 Task: Find connections with filter location Sātkania with filter topic #DigitalMarketingwith filter profile language Spanish with filter current company Marks and Spencer Reliance India Private Limited with filter school Careers for banglore youth with filter industry Think Tanks with filter service category Lead Generation with filter keywords title Travel Agent
Action: Mouse moved to (488, 98)
Screenshot: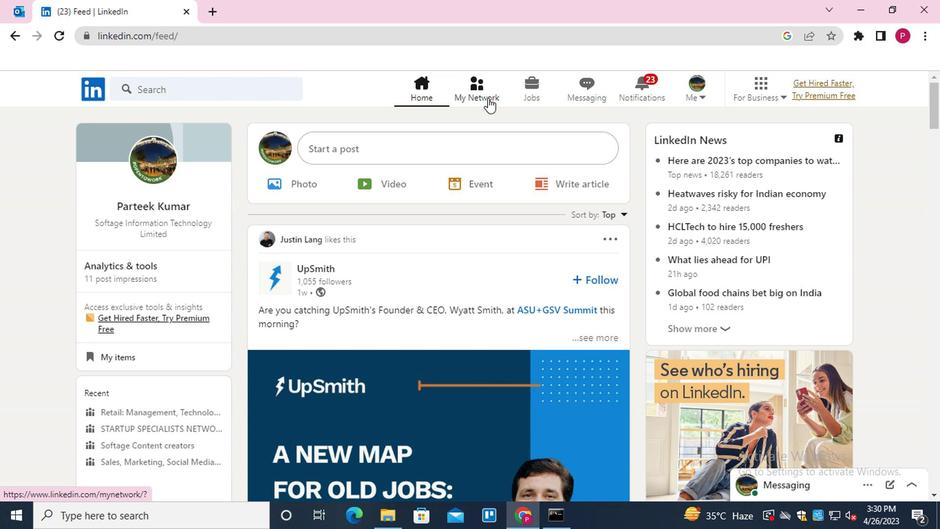 
Action: Mouse pressed left at (488, 98)
Screenshot: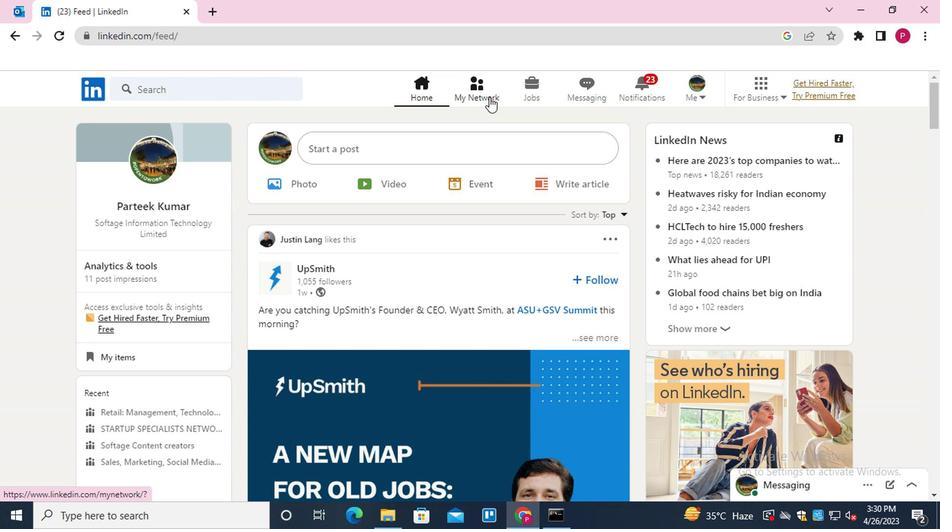 
Action: Mouse moved to (192, 163)
Screenshot: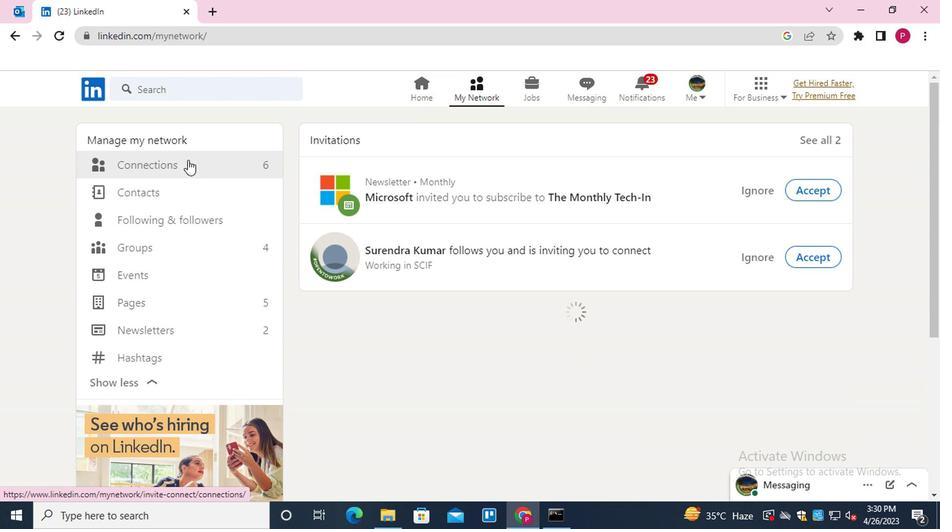 
Action: Mouse pressed left at (192, 163)
Screenshot: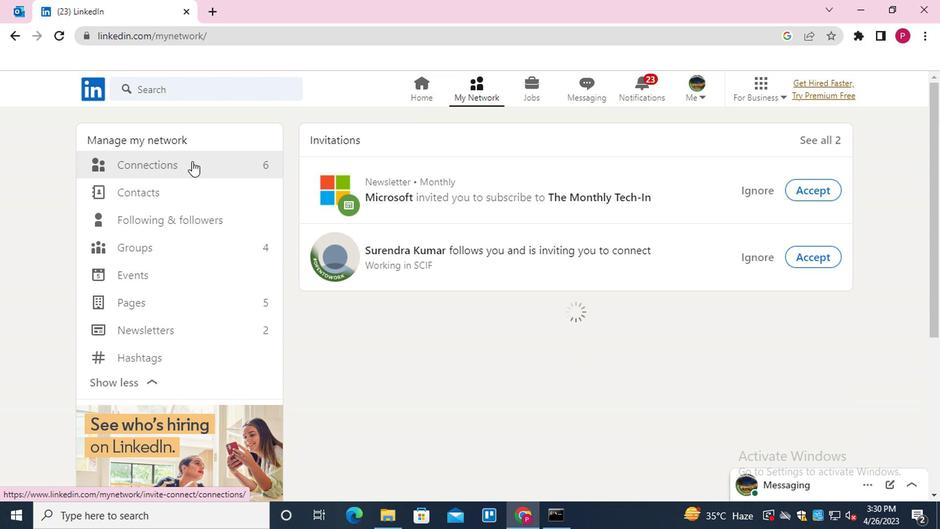 
Action: Mouse moved to (586, 170)
Screenshot: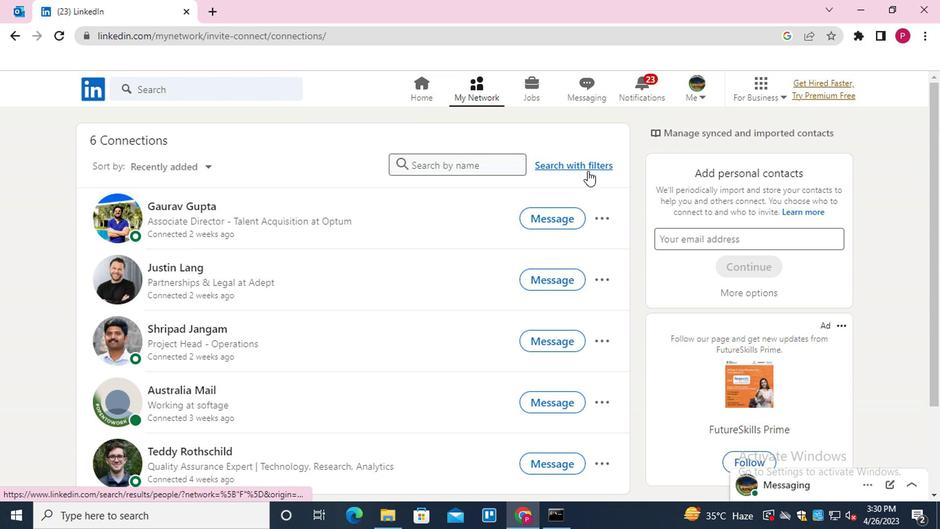 
Action: Mouse pressed left at (586, 170)
Screenshot: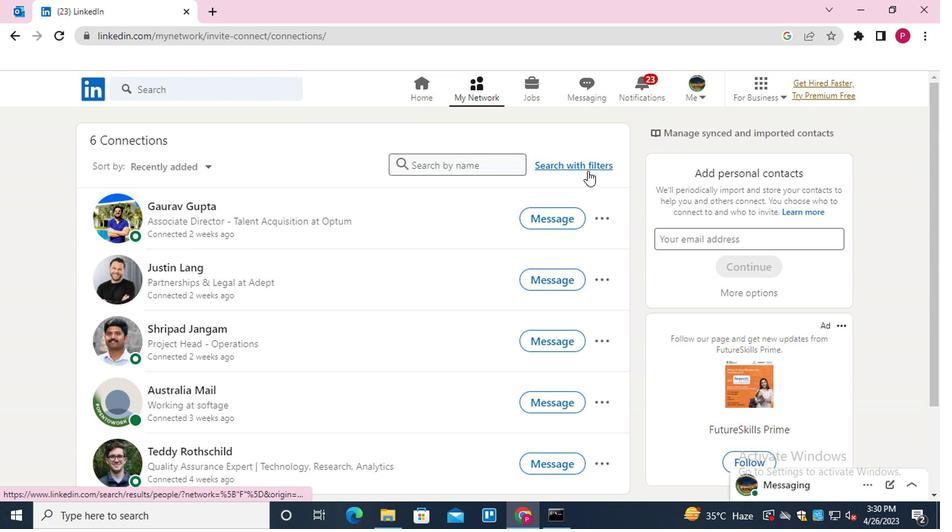 
Action: Mouse moved to (444, 131)
Screenshot: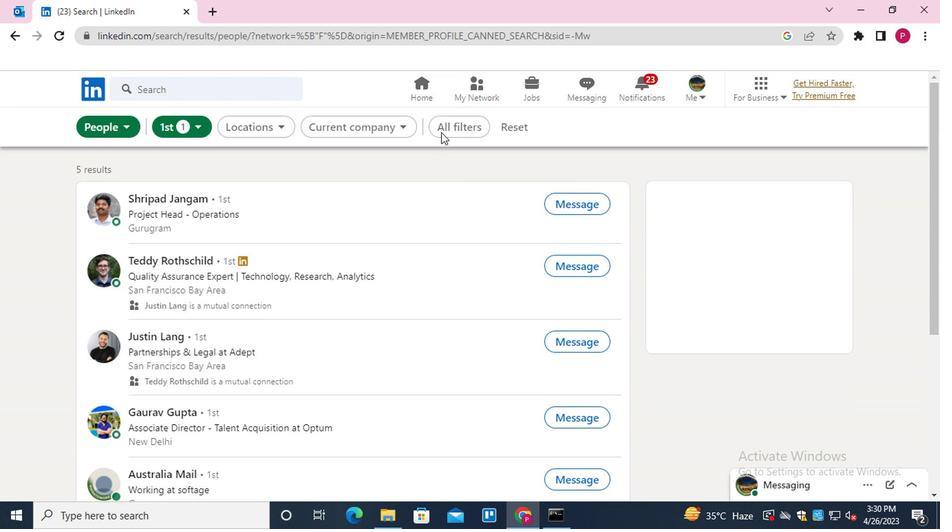 
Action: Mouse pressed left at (444, 131)
Screenshot: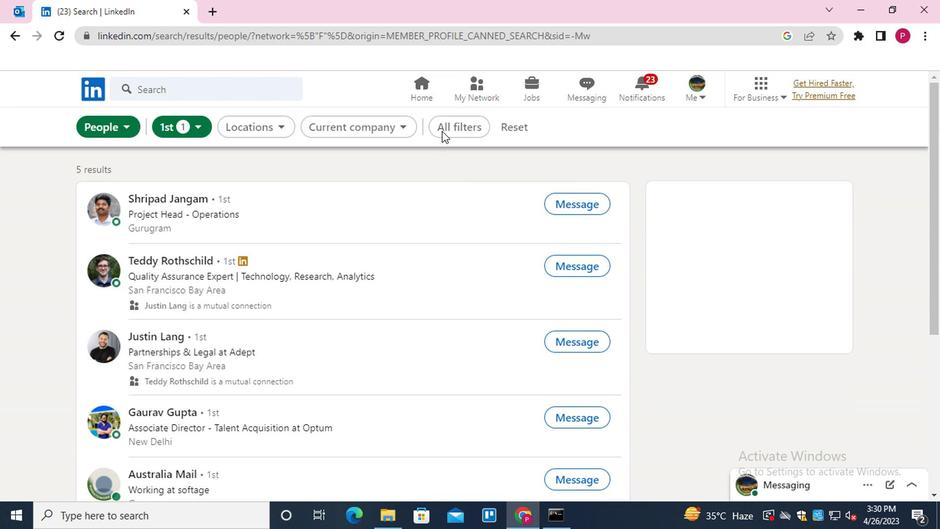 
Action: Mouse moved to (636, 225)
Screenshot: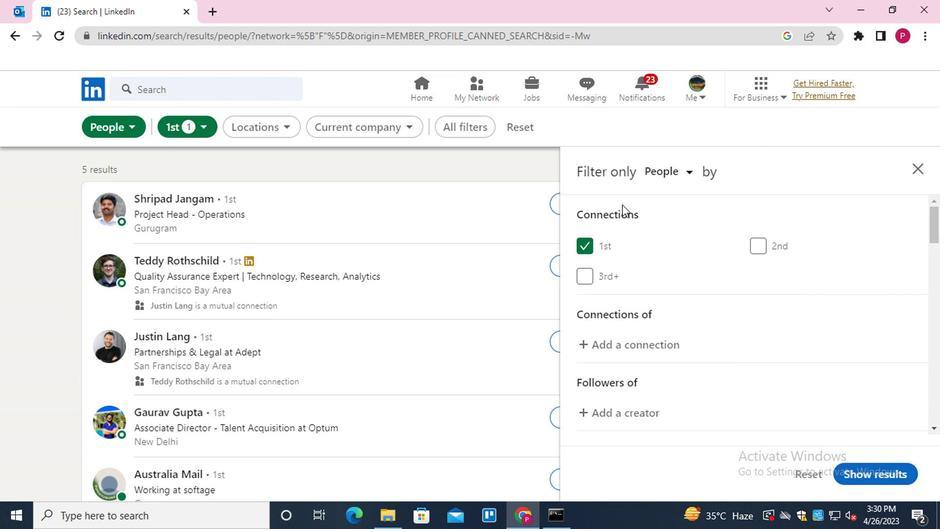 
Action: Mouse scrolled (636, 225) with delta (0, 0)
Screenshot: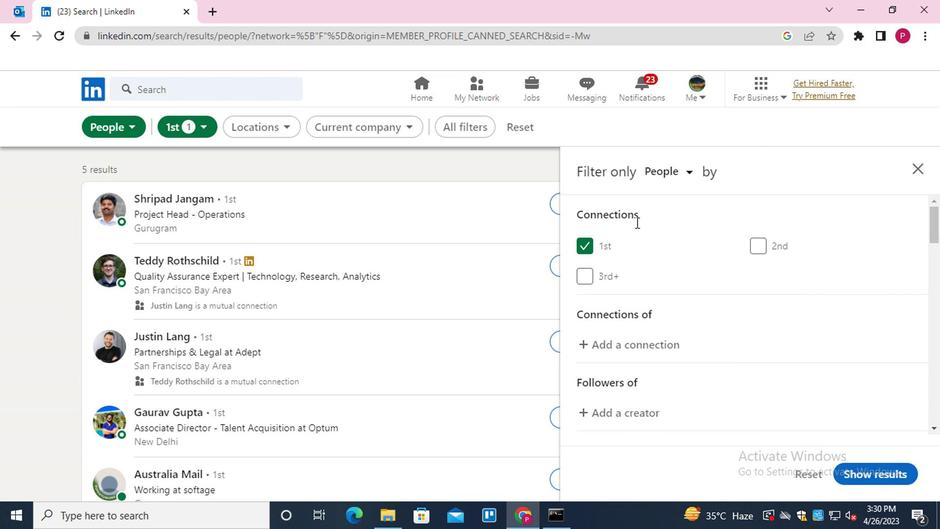 
Action: Mouse moved to (637, 227)
Screenshot: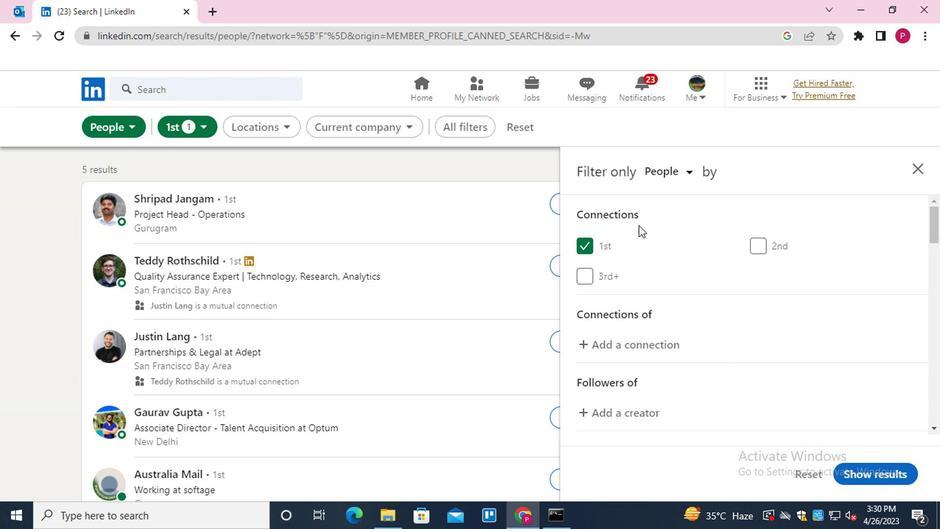 
Action: Mouse scrolled (637, 227) with delta (0, 0)
Screenshot: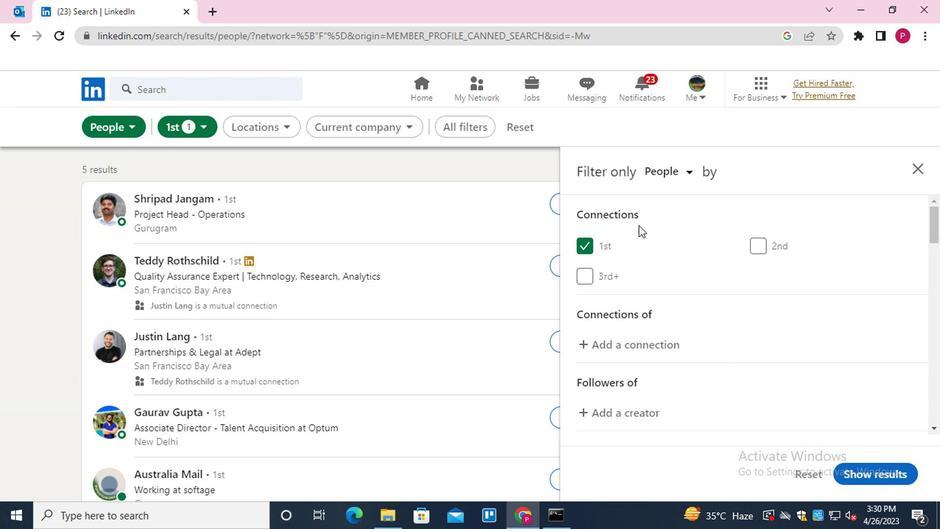 
Action: Mouse moved to (645, 233)
Screenshot: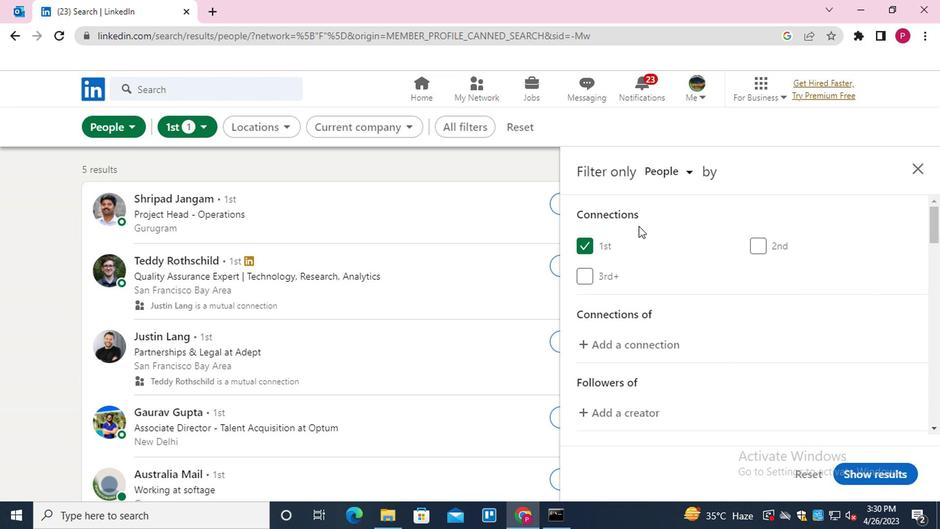 
Action: Mouse scrolled (645, 232) with delta (0, 0)
Screenshot: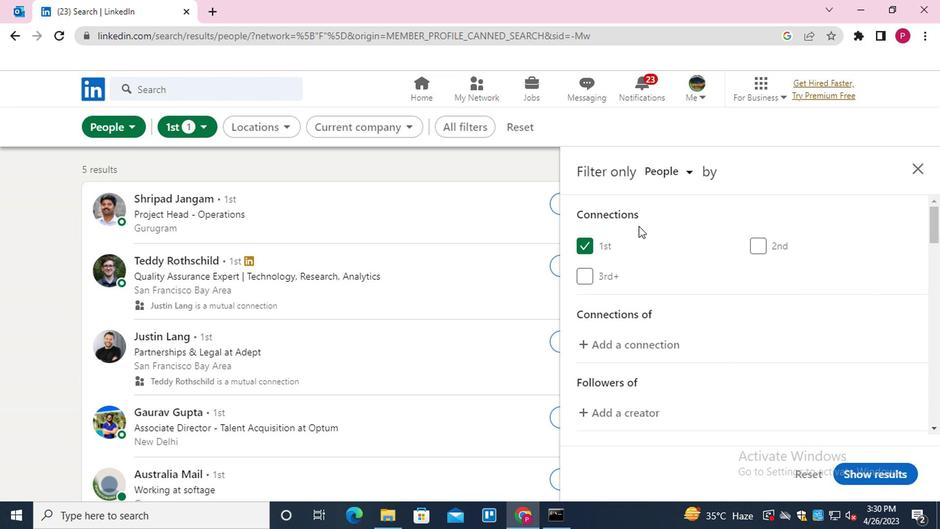 
Action: Mouse moved to (798, 330)
Screenshot: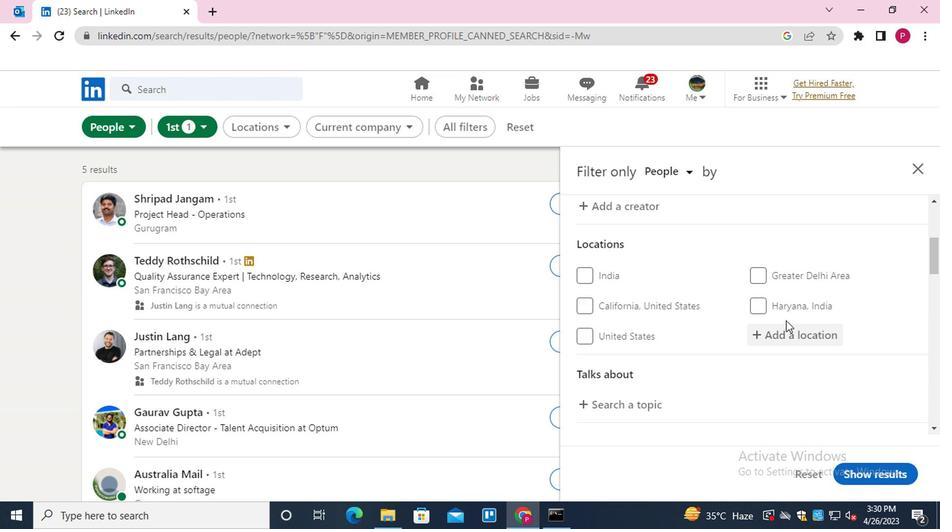 
Action: Mouse pressed left at (798, 330)
Screenshot: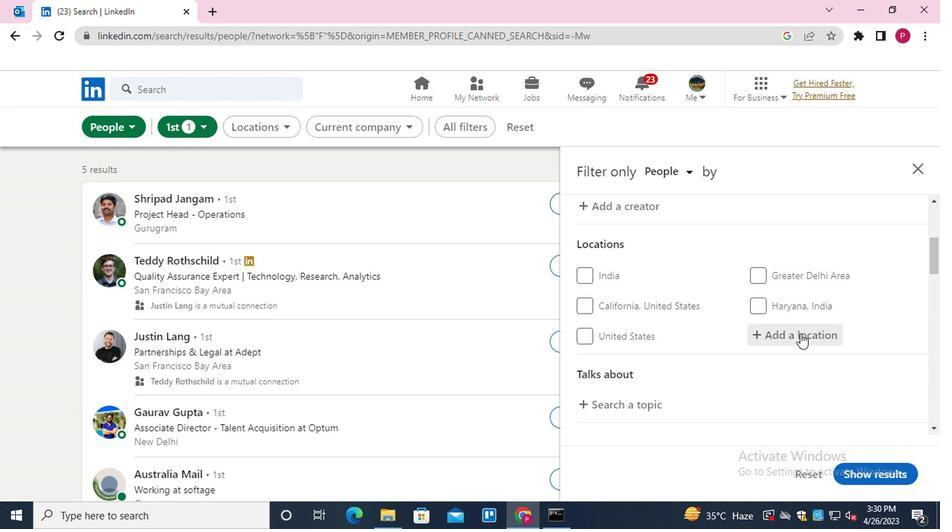 
Action: Mouse moved to (798, 332)
Screenshot: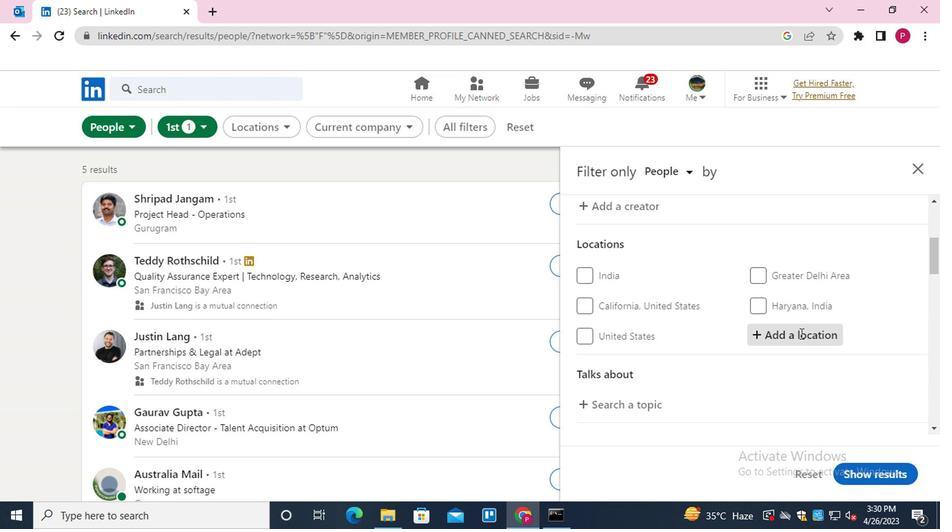 
Action: Key pressed <Key.shift>SATKANIA
Screenshot: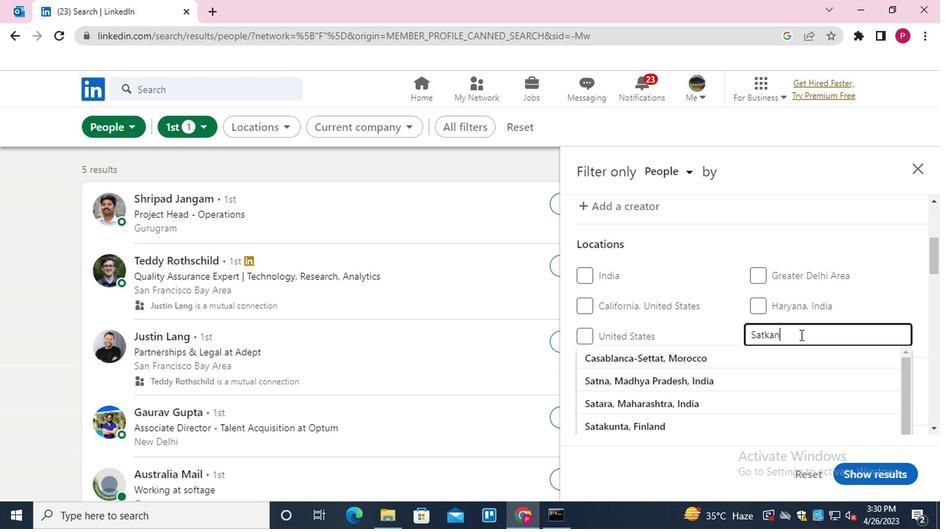 
Action: Mouse moved to (784, 334)
Screenshot: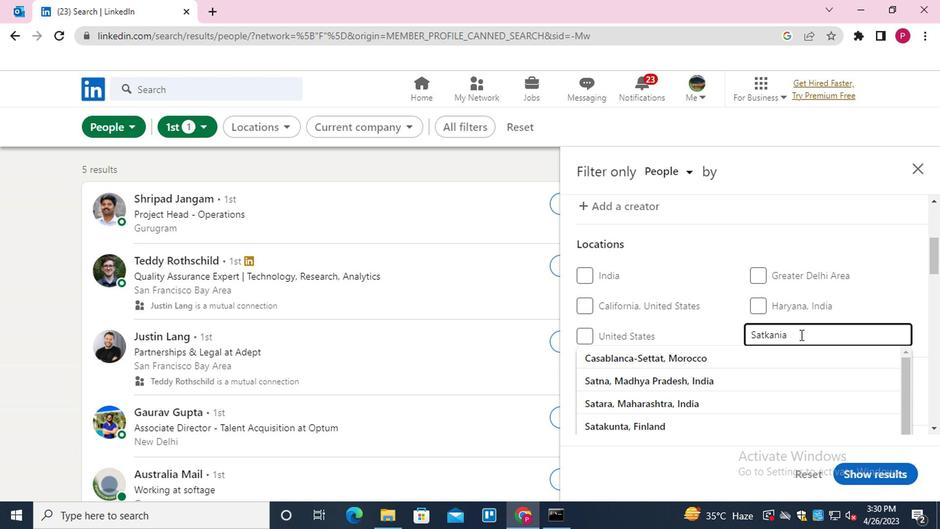 
Action: Key pressed <Key.down><Key.enter>
Screenshot: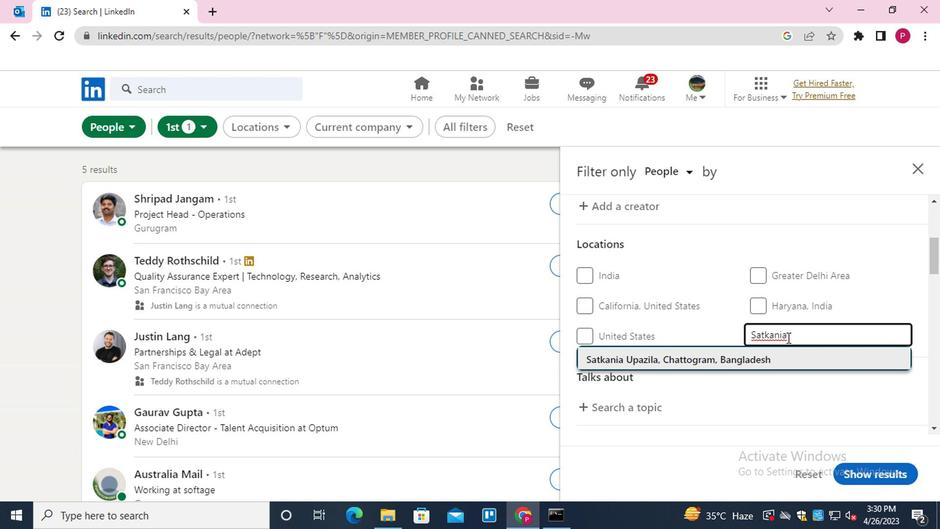 
Action: Mouse moved to (757, 323)
Screenshot: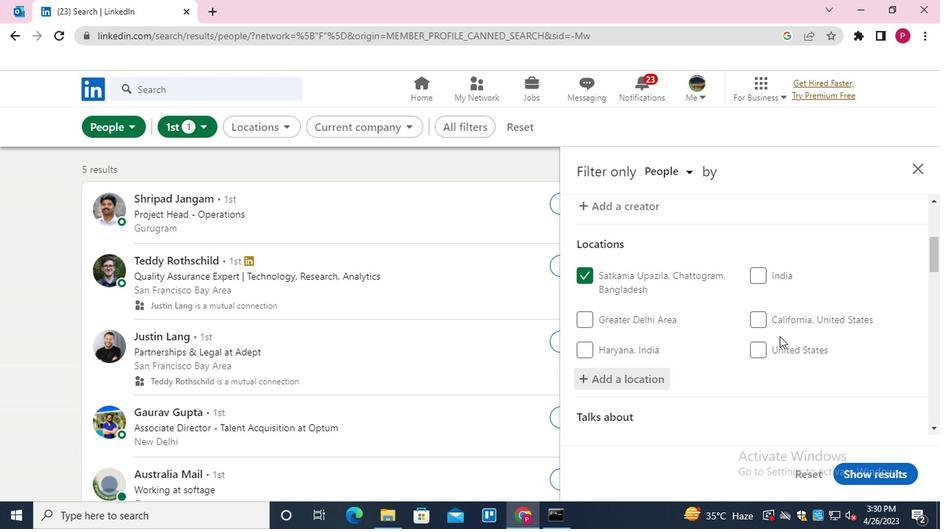 
Action: Mouse scrolled (757, 322) with delta (0, 0)
Screenshot: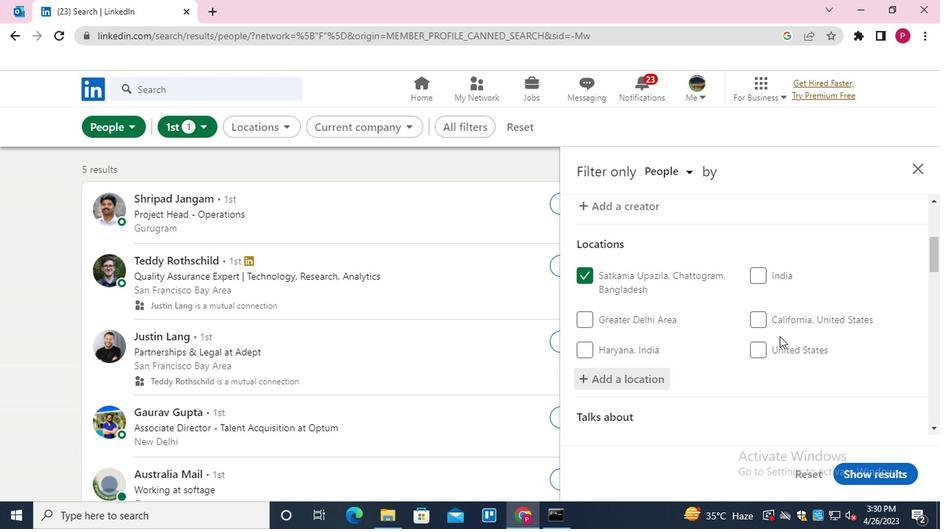 
Action: Mouse moved to (756, 323)
Screenshot: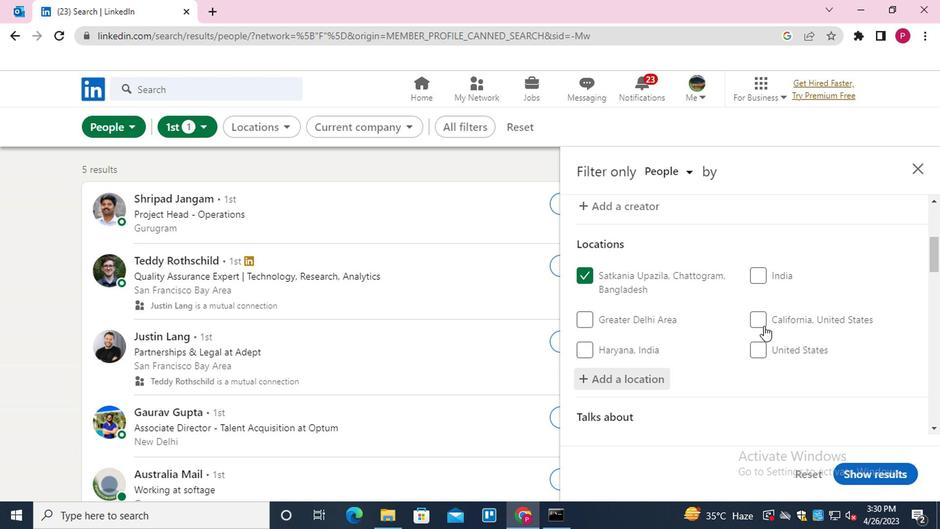 
Action: Mouse scrolled (756, 322) with delta (0, 0)
Screenshot: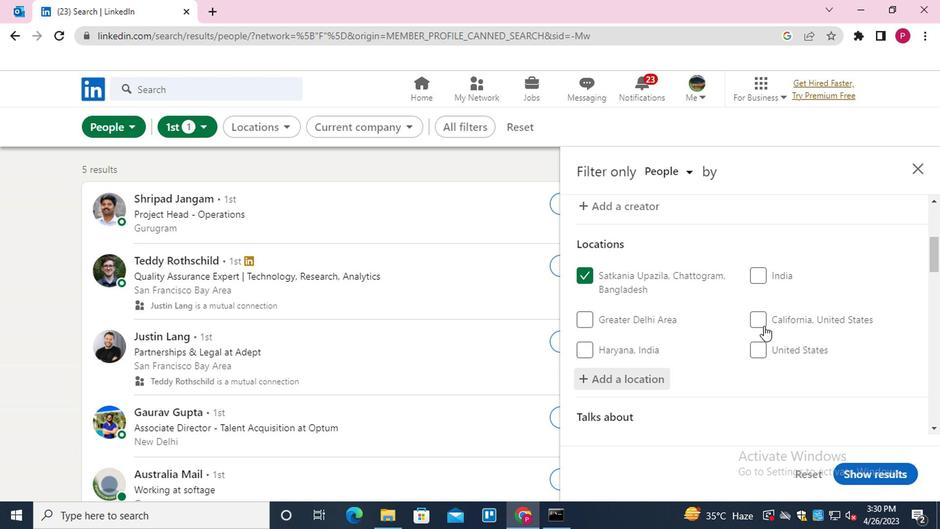 
Action: Mouse moved to (617, 304)
Screenshot: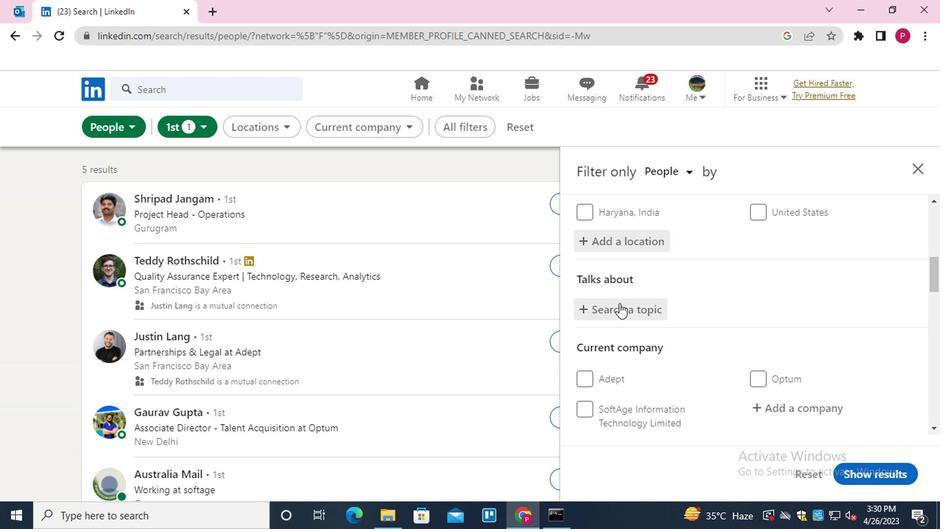 
Action: Mouse pressed left at (617, 304)
Screenshot: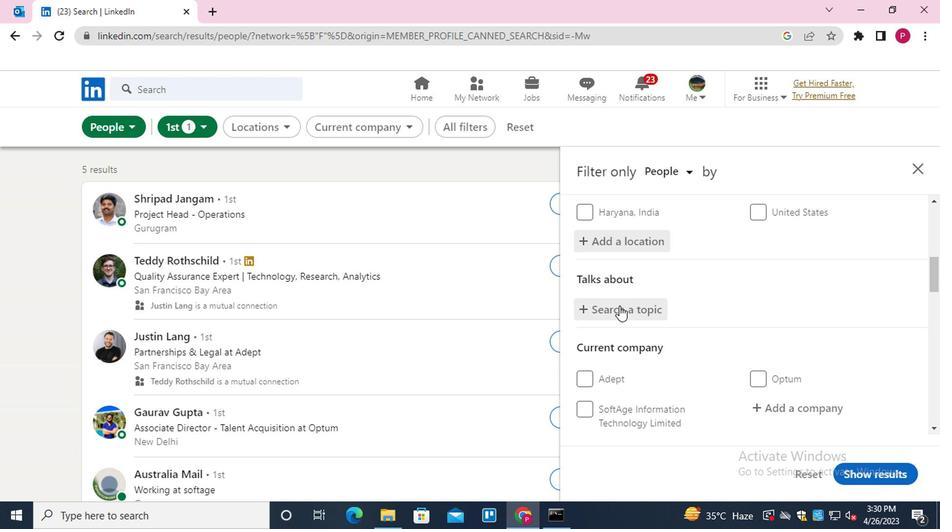 
Action: Mouse moved to (617, 304)
Screenshot: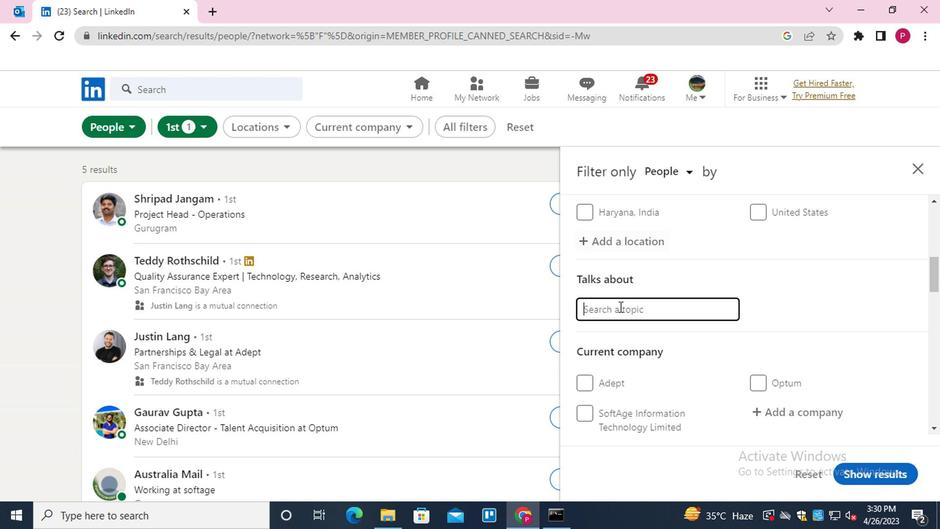 
Action: Key pressed <Key.shift>DIGITAL<Key.down><Key.down><Key.enter>
Screenshot: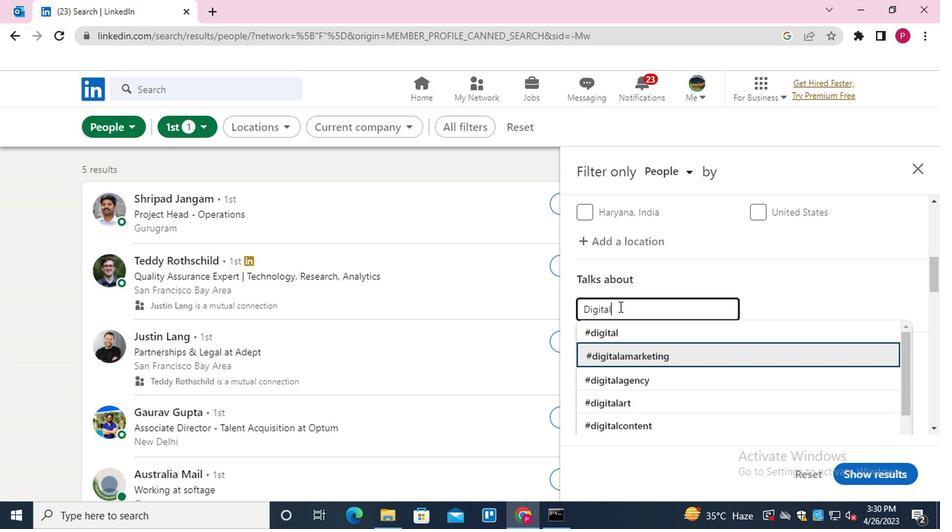 
Action: Mouse scrolled (617, 303) with delta (0, 0)
Screenshot: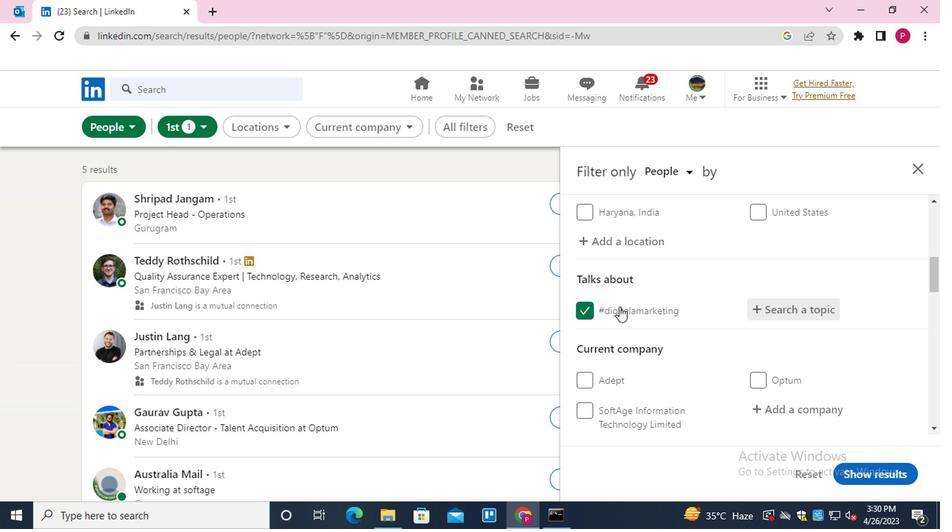 
Action: Mouse scrolled (617, 303) with delta (0, 0)
Screenshot: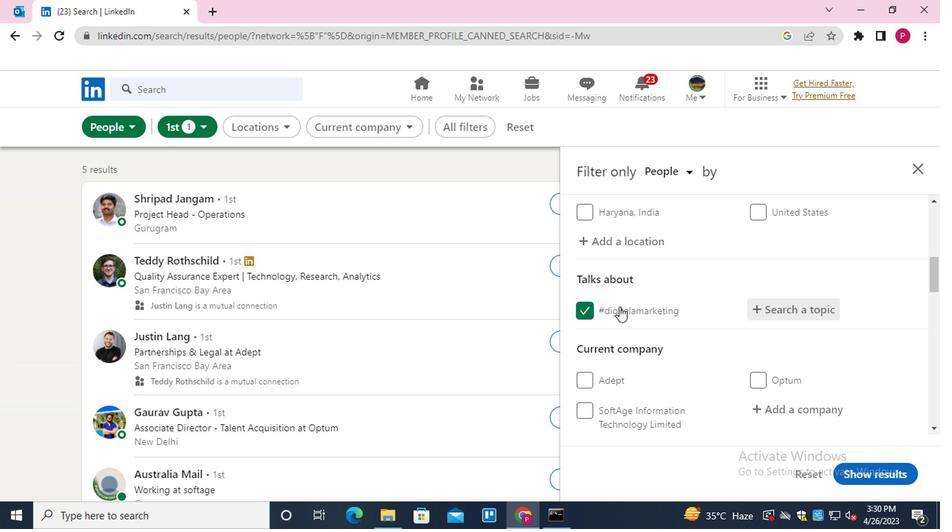 
Action: Mouse moved to (767, 266)
Screenshot: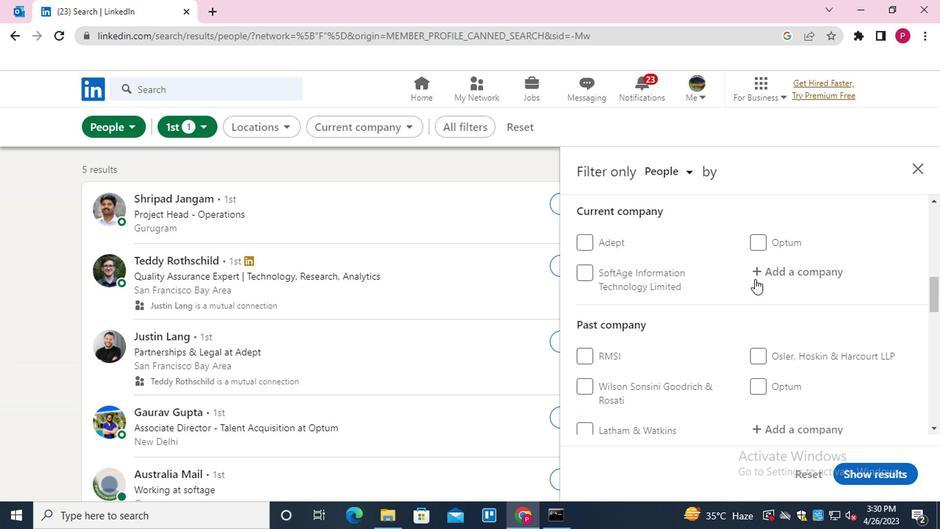 
Action: Mouse pressed left at (767, 266)
Screenshot: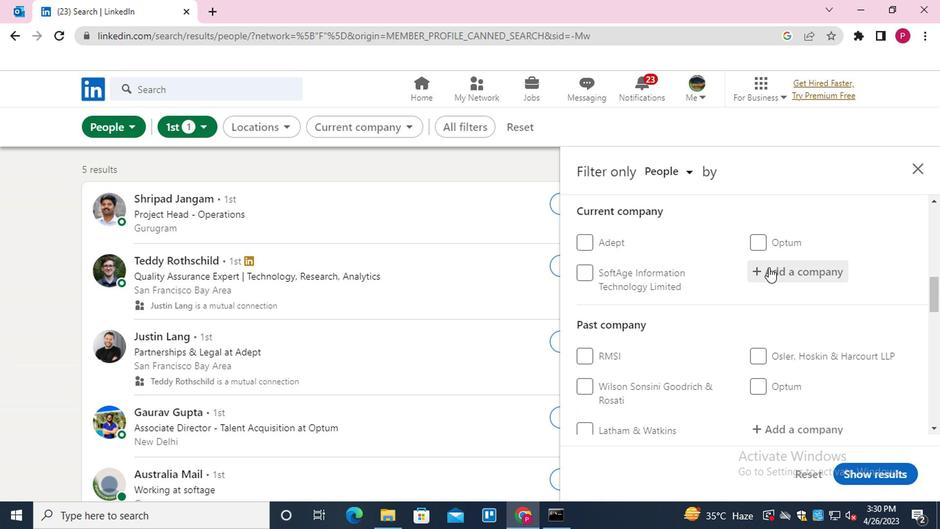 
Action: Key pressed <Key.shift>MARKS<Key.space>AND<Key.space><Key.down><Key.down><Key.up><Key.enter>
Screenshot: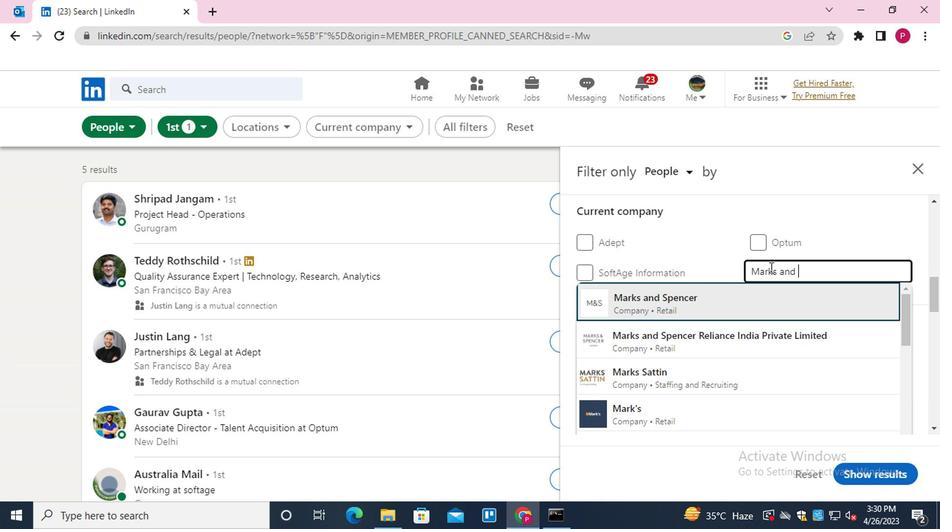 
Action: Mouse moved to (702, 254)
Screenshot: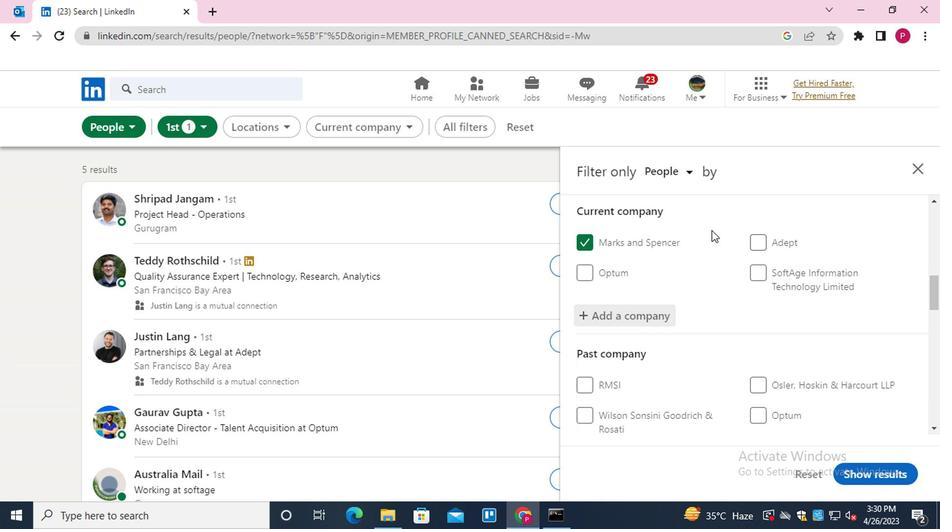 
Action: Mouse scrolled (702, 254) with delta (0, 0)
Screenshot: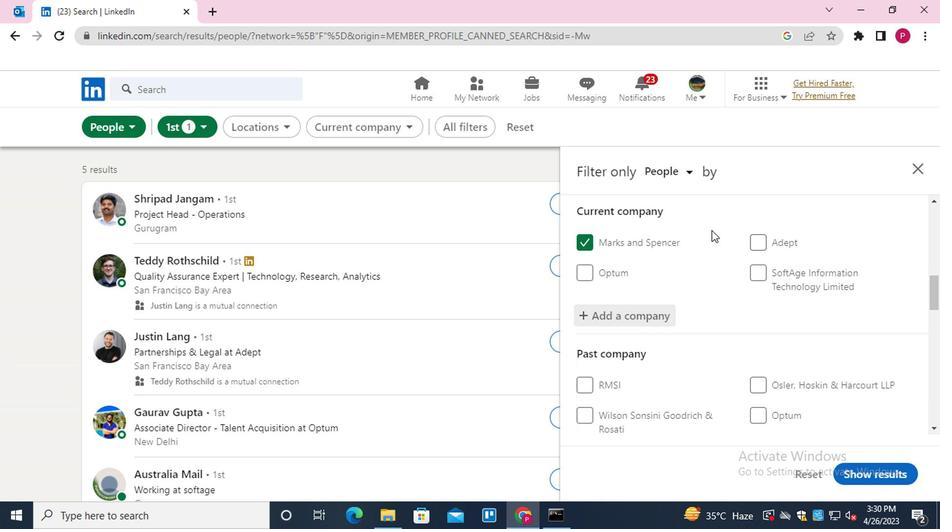 
Action: Mouse moved to (702, 257)
Screenshot: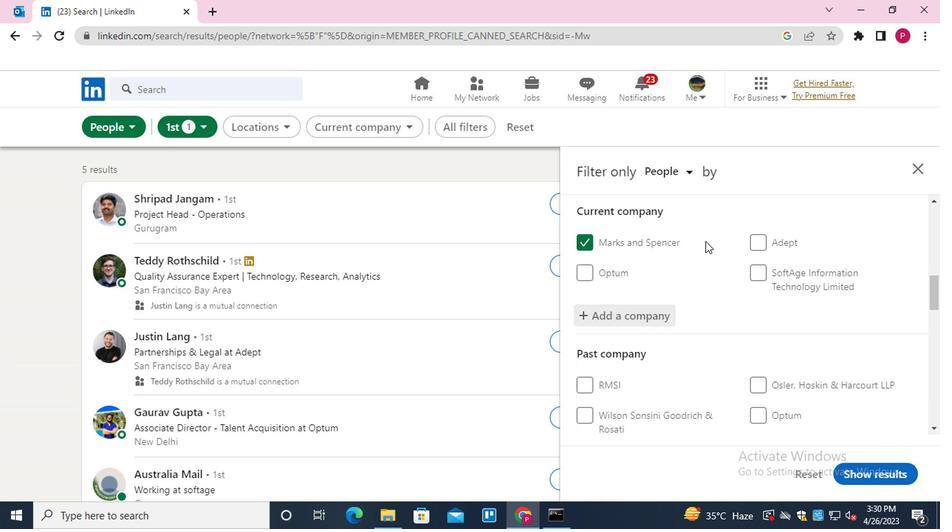 
Action: Mouse scrolled (702, 256) with delta (0, 0)
Screenshot: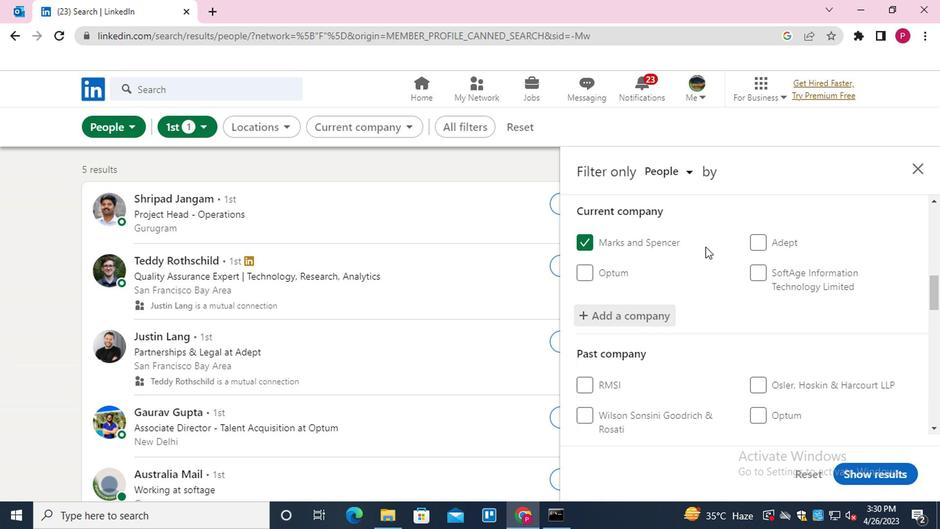 
Action: Mouse moved to (707, 274)
Screenshot: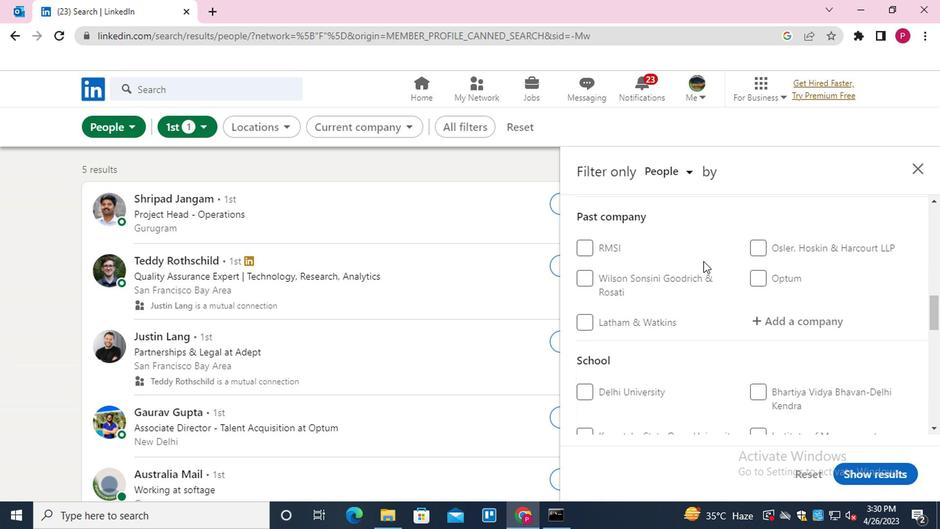 
Action: Mouse scrolled (707, 274) with delta (0, 0)
Screenshot: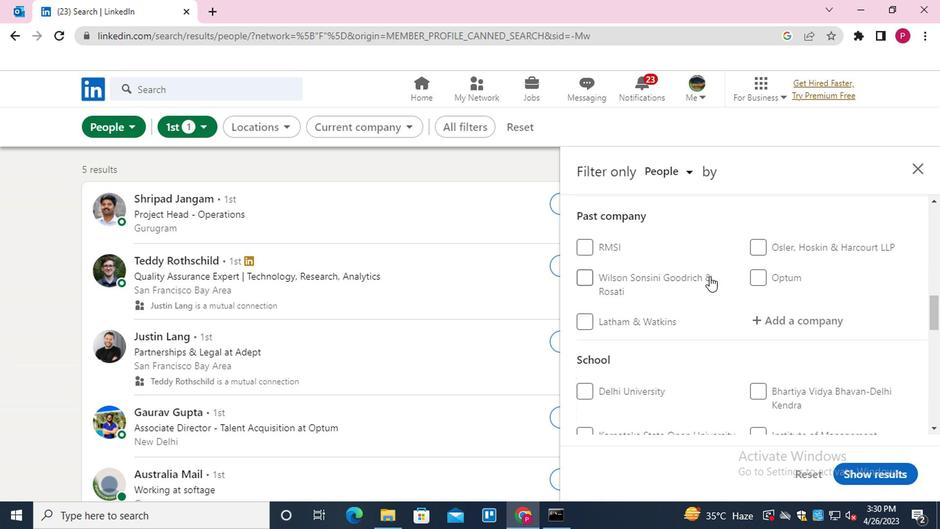 
Action: Mouse scrolled (707, 274) with delta (0, 0)
Screenshot: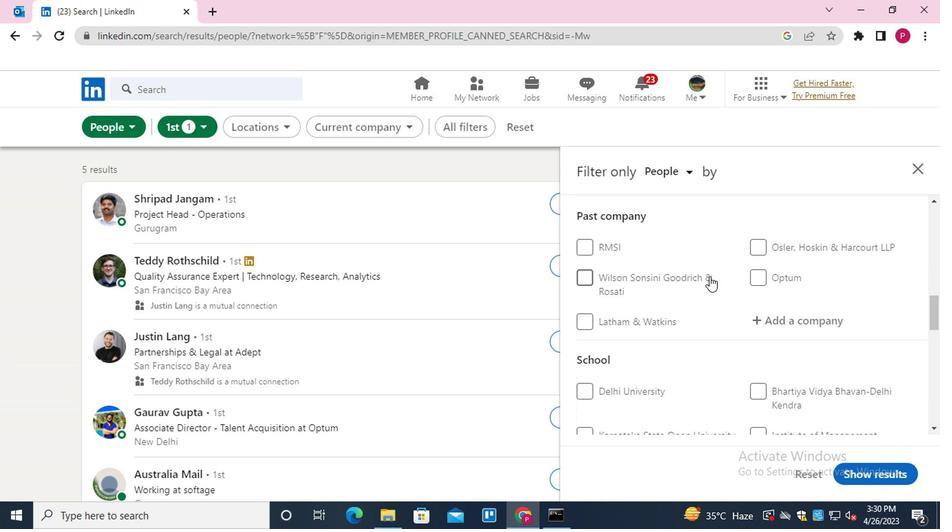 
Action: Mouse scrolled (707, 274) with delta (0, 0)
Screenshot: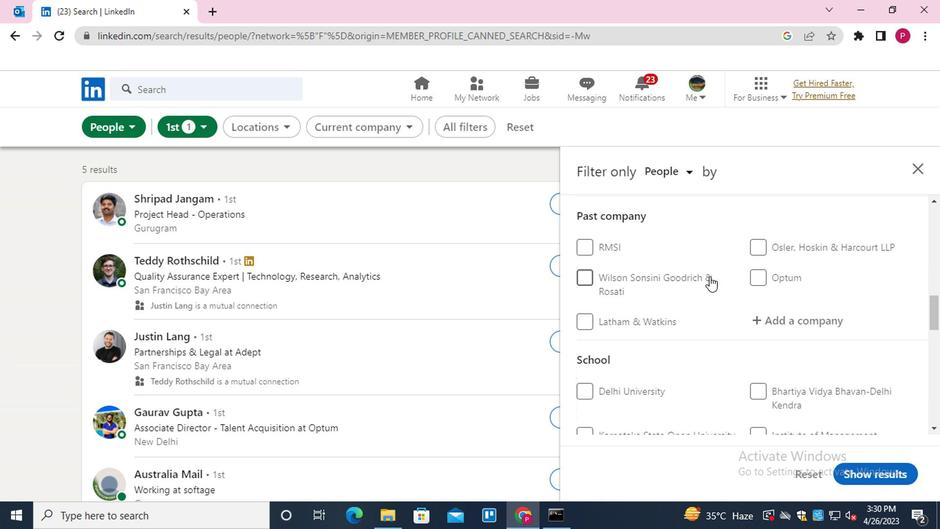 
Action: Mouse moved to (778, 266)
Screenshot: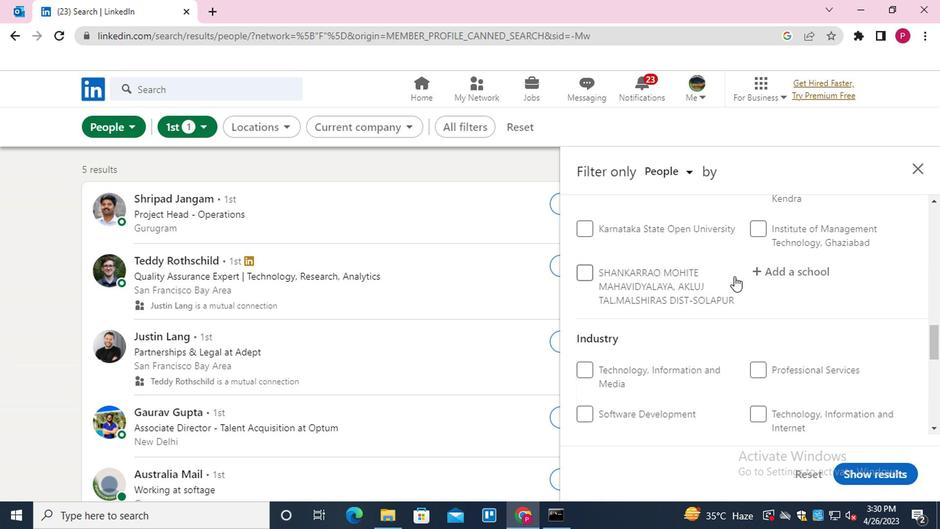 
Action: Mouse pressed left at (778, 266)
Screenshot: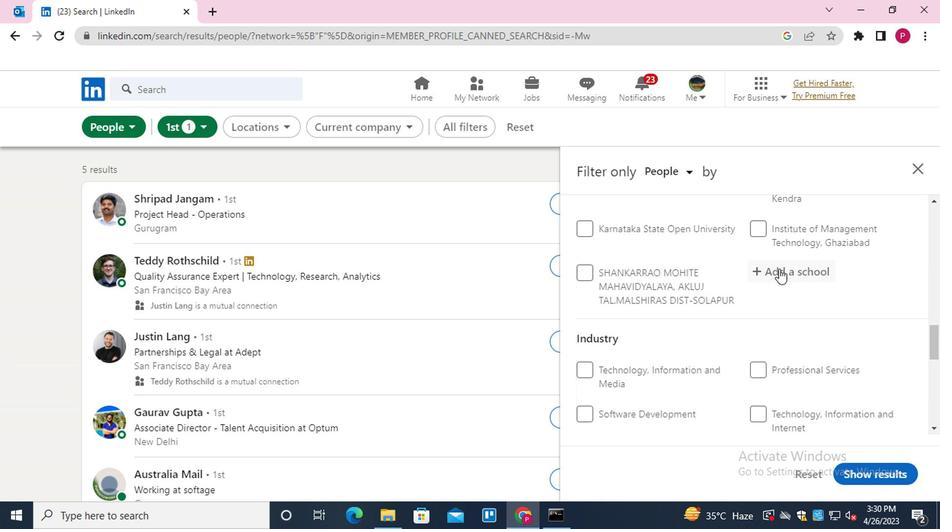 
Action: Key pressed <Key.shift><Key.shift><Key.shift>CAREERS<Key.space>FOR<Key.space><Key.shift>BANG<Key.down><Key.down><Key.enter>
Screenshot: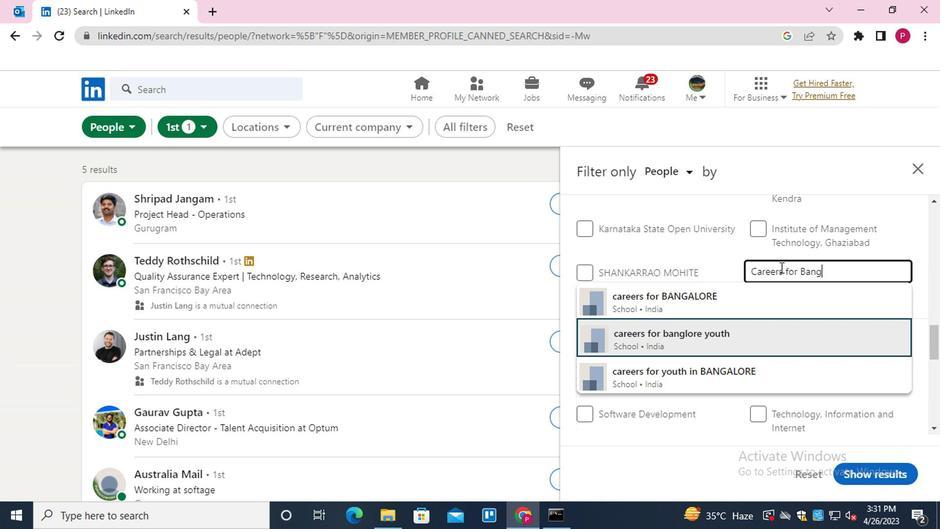 
Action: Mouse moved to (784, 277)
Screenshot: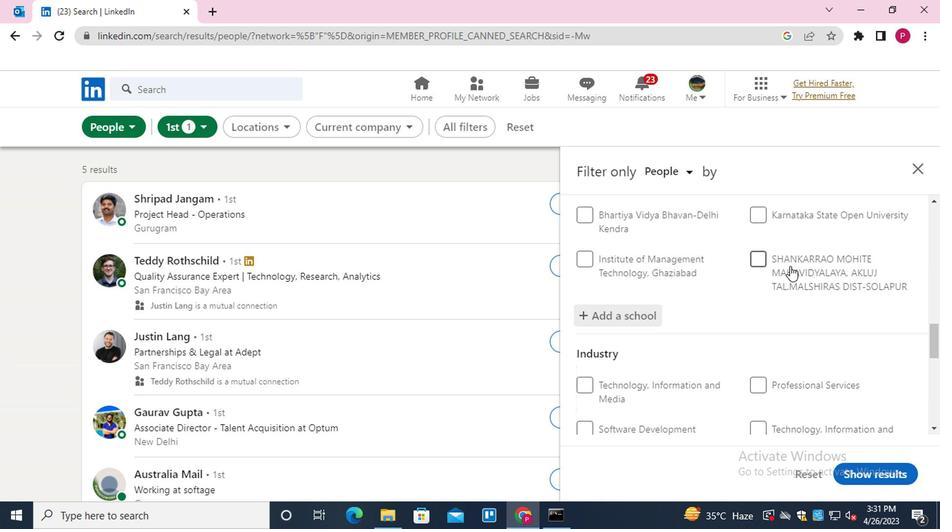 
Action: Mouse scrolled (784, 276) with delta (0, 0)
Screenshot: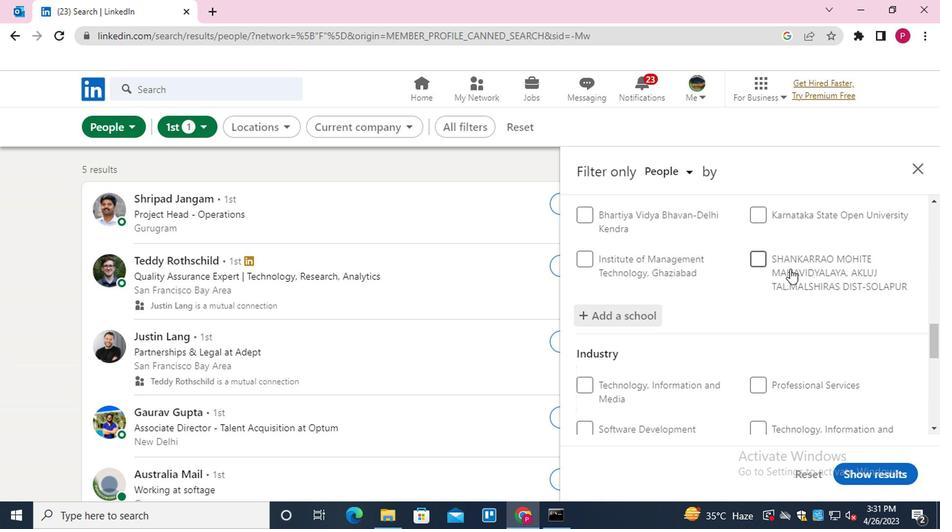 
Action: Mouse moved to (782, 279)
Screenshot: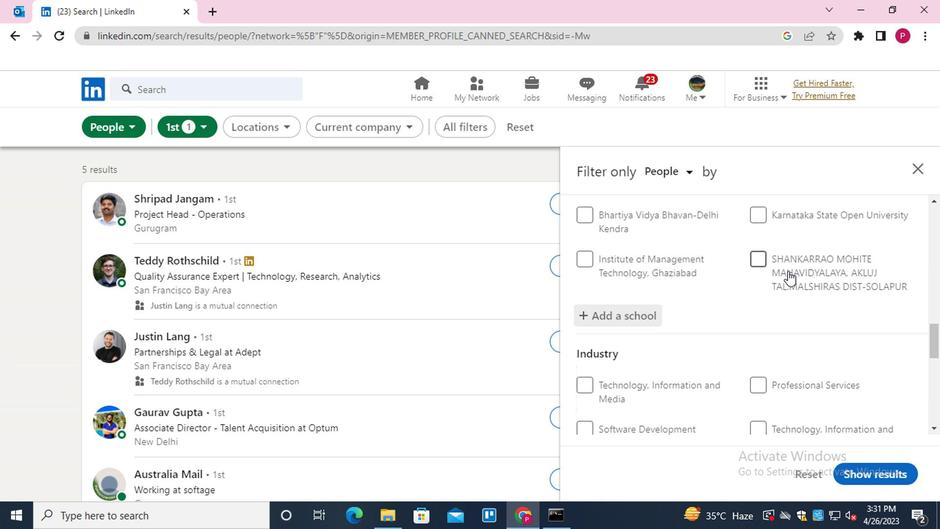 
Action: Mouse scrolled (782, 279) with delta (0, 0)
Screenshot: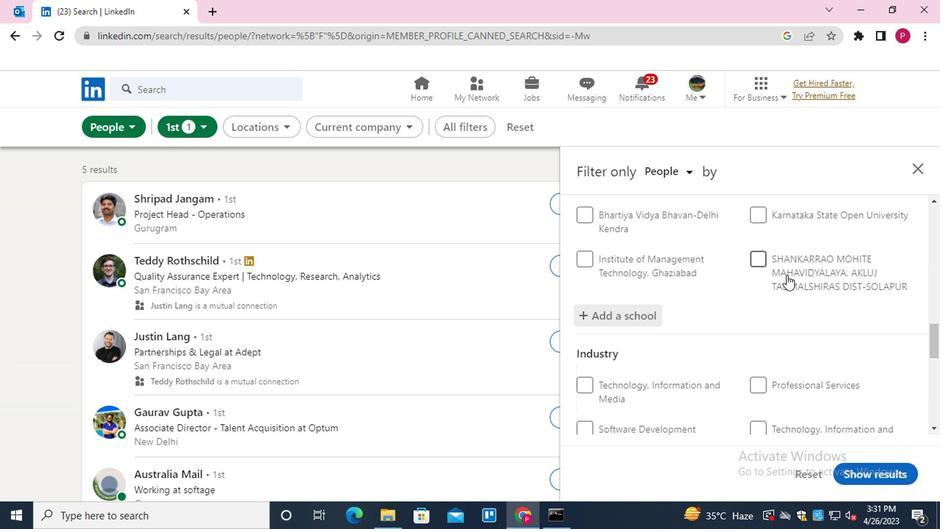 
Action: Mouse moved to (782, 281)
Screenshot: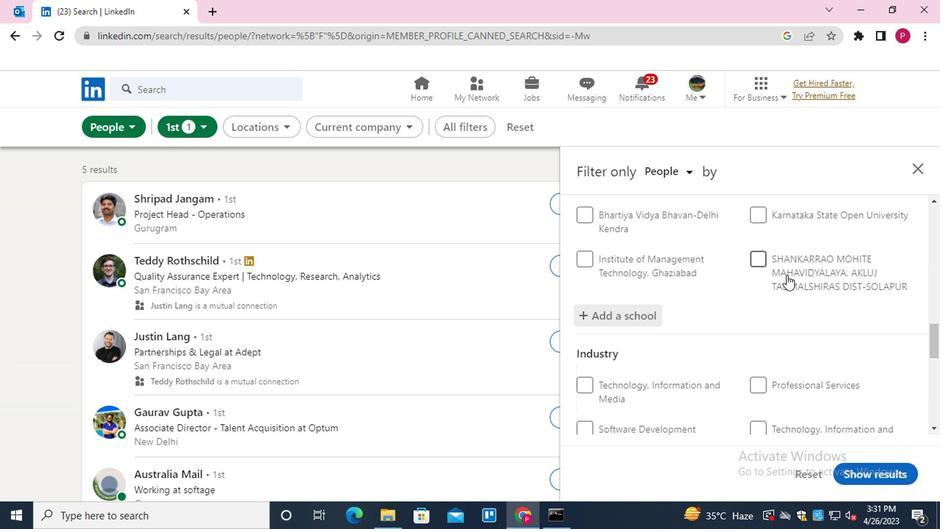 
Action: Mouse scrolled (782, 280) with delta (0, 0)
Screenshot: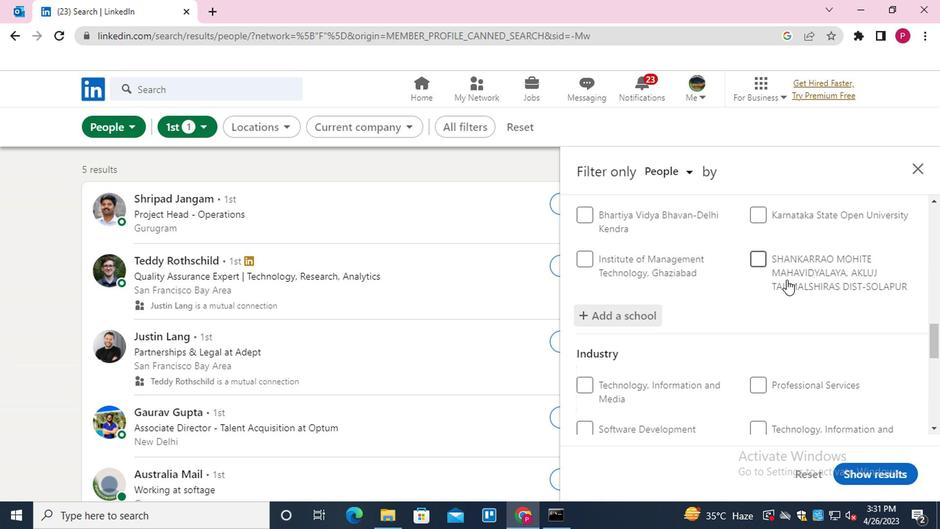 
Action: Mouse moved to (811, 268)
Screenshot: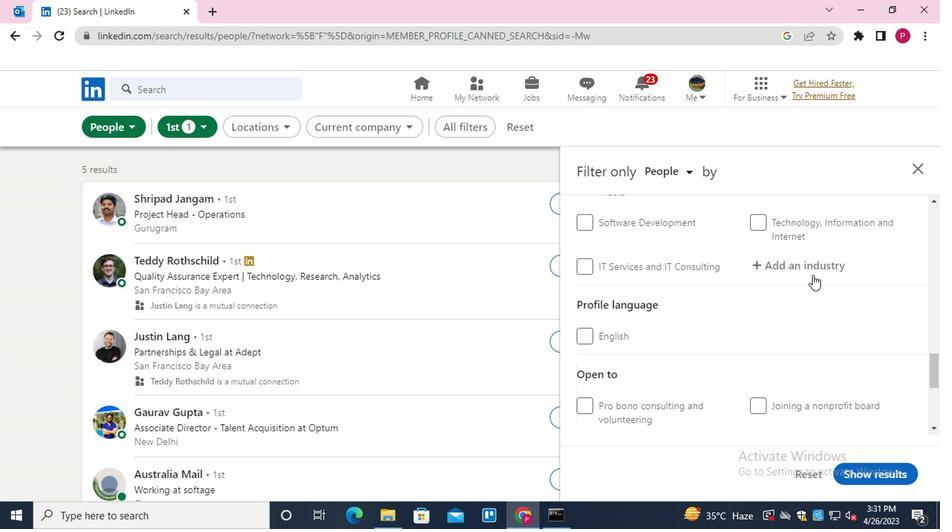 
Action: Mouse pressed left at (811, 268)
Screenshot: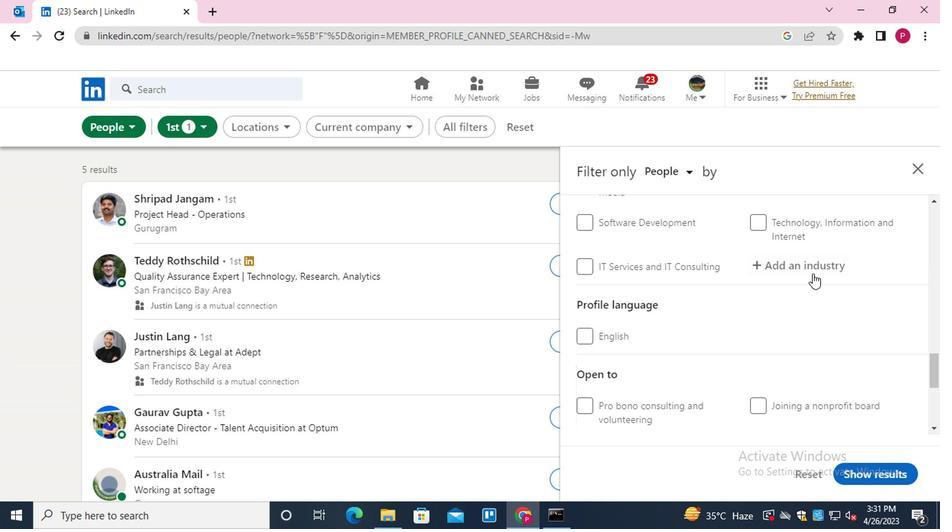 
Action: Key pressed <Key.shift>THINK<Key.down><Key.enter>
Screenshot: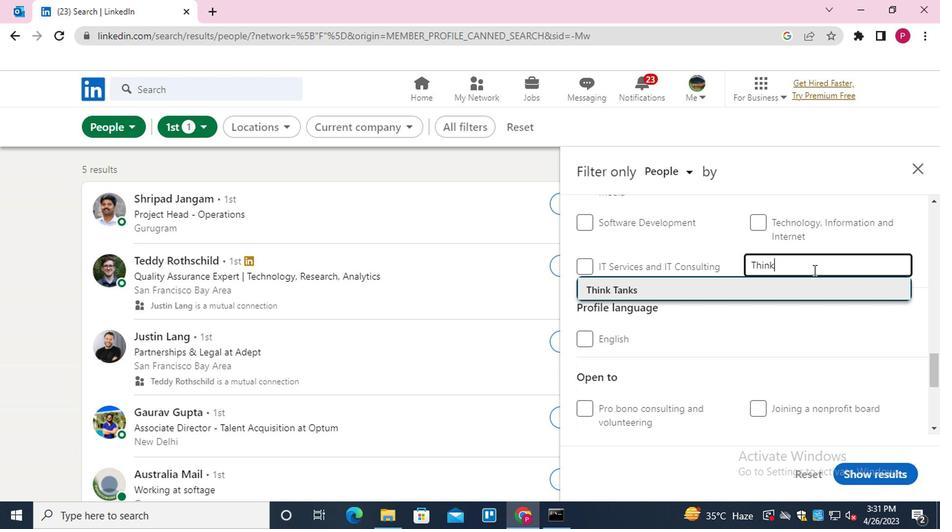 
Action: Mouse moved to (757, 275)
Screenshot: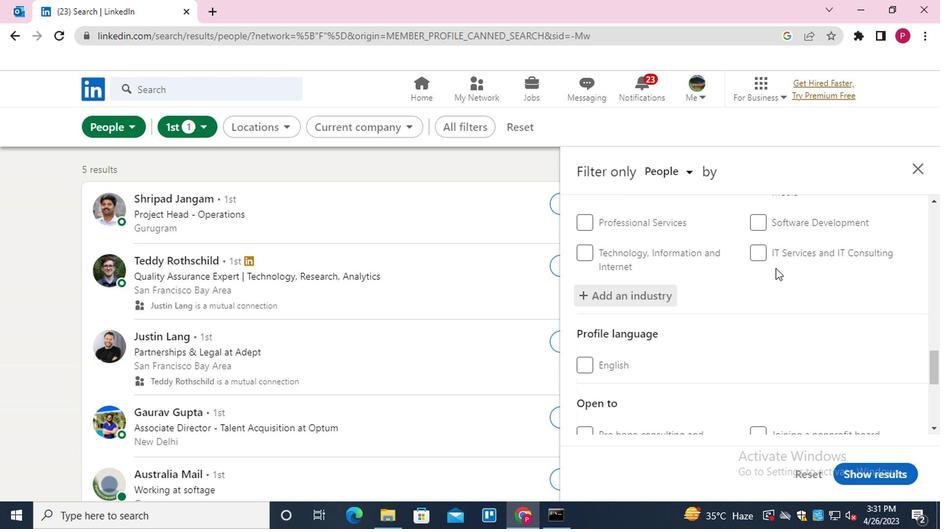 
Action: Mouse scrolled (757, 274) with delta (0, 0)
Screenshot: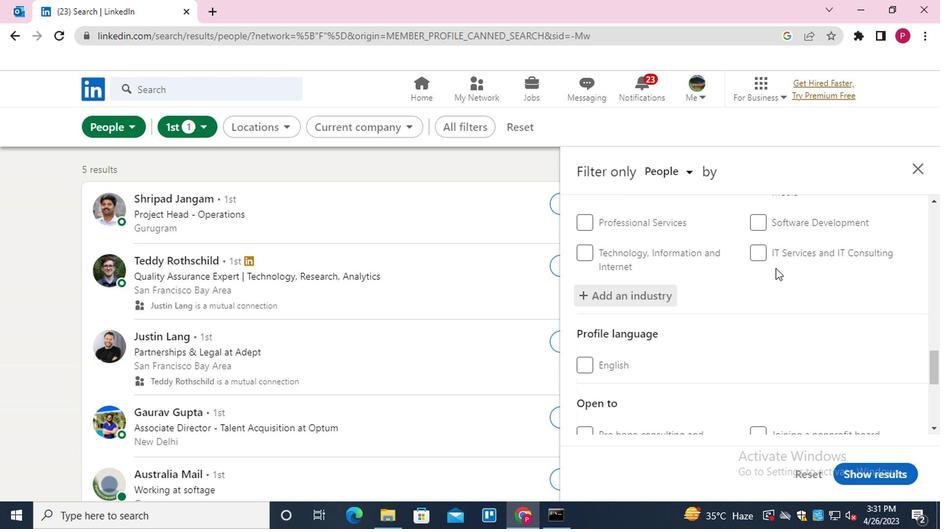 
Action: Mouse moved to (756, 278)
Screenshot: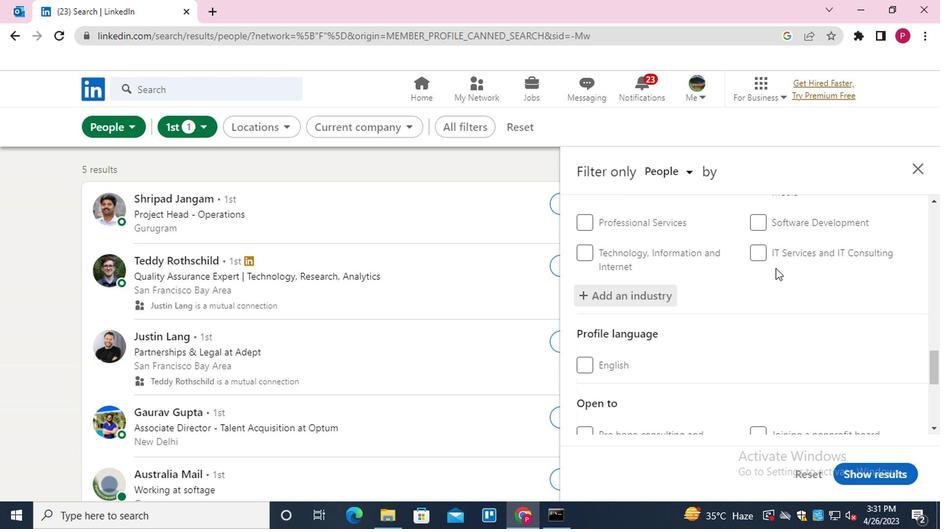 
Action: Mouse scrolled (756, 277) with delta (0, 0)
Screenshot: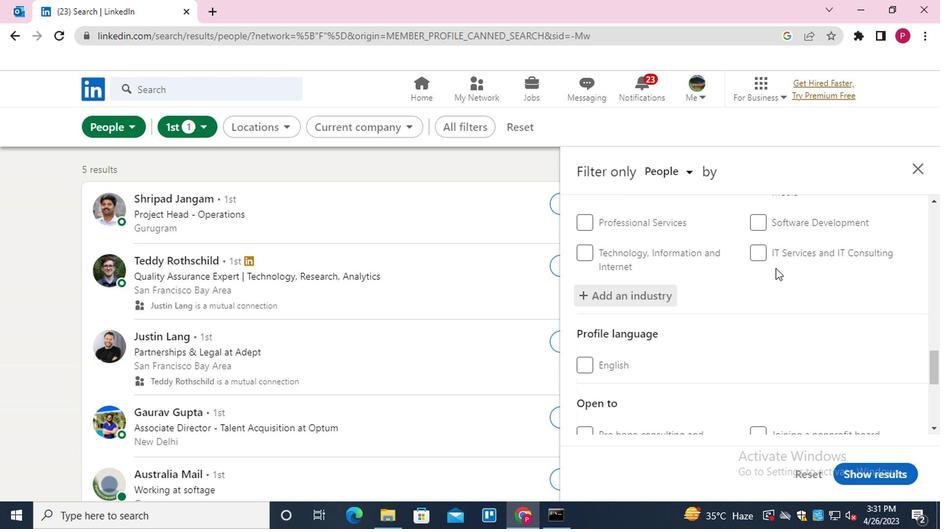 
Action: Mouse moved to (755, 281)
Screenshot: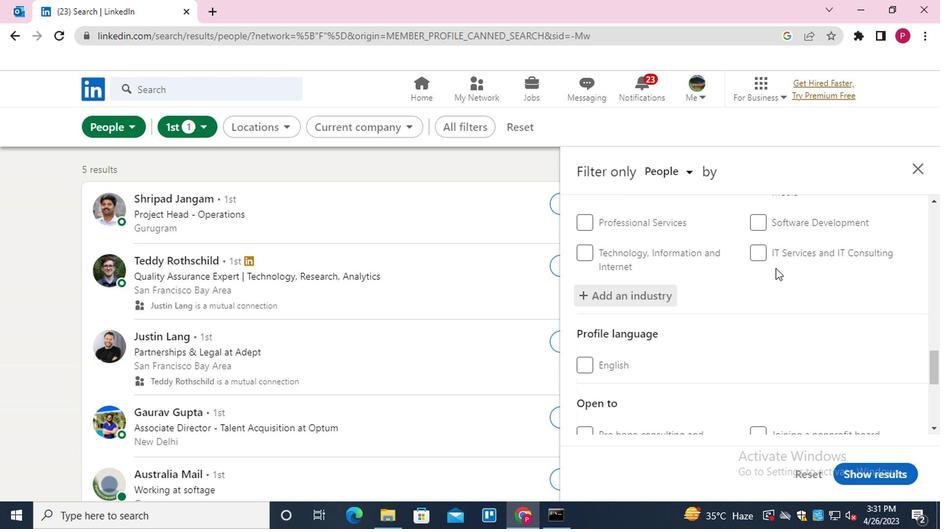 
Action: Mouse scrolled (755, 280) with delta (0, 0)
Screenshot: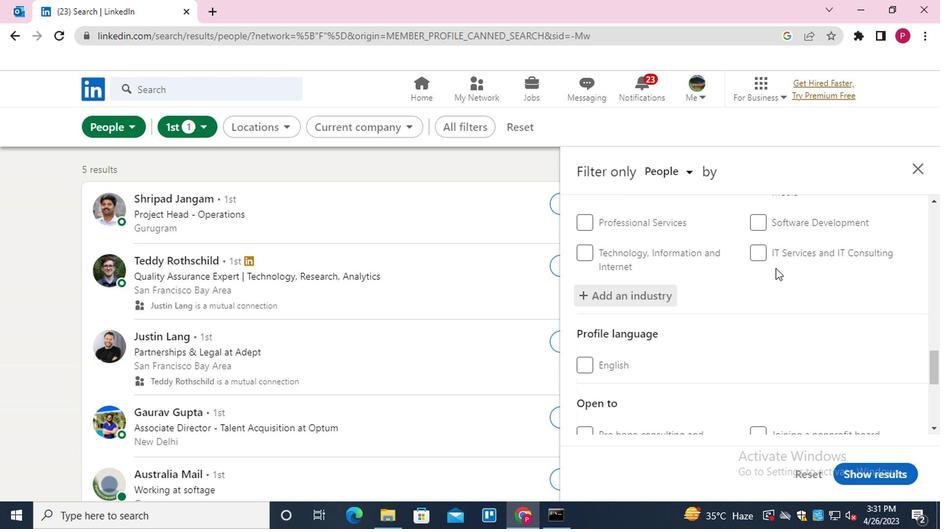 
Action: Mouse moved to (630, 272)
Screenshot: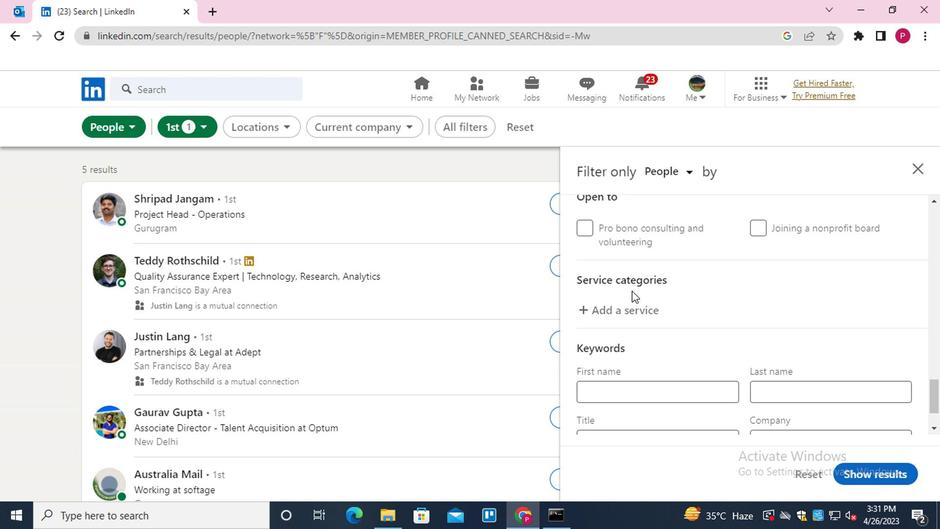 
Action: Mouse scrolled (630, 272) with delta (0, 0)
Screenshot: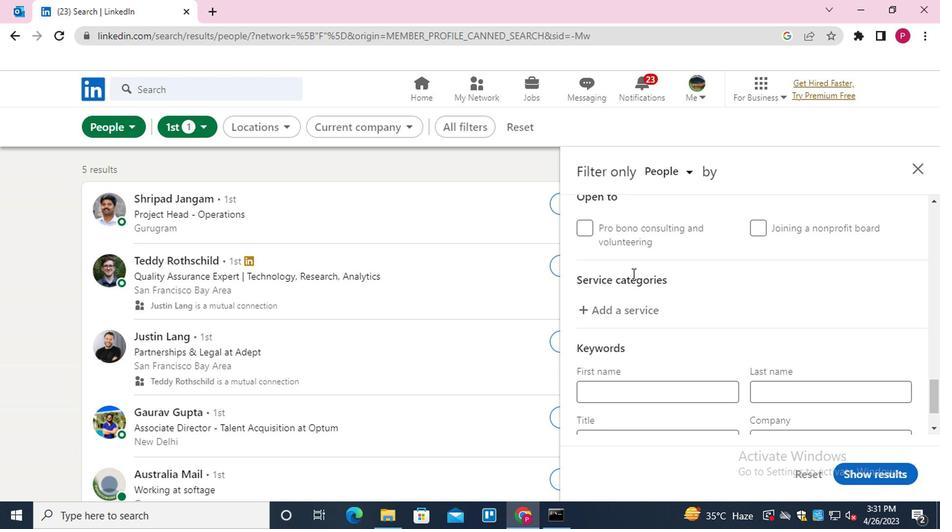 
Action: Mouse scrolled (630, 272) with delta (0, 0)
Screenshot: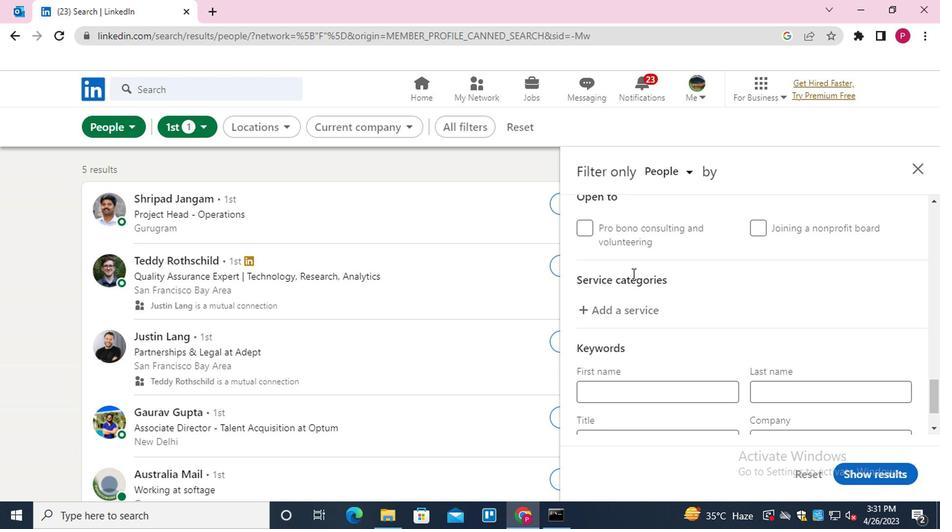
Action: Mouse moved to (623, 274)
Screenshot: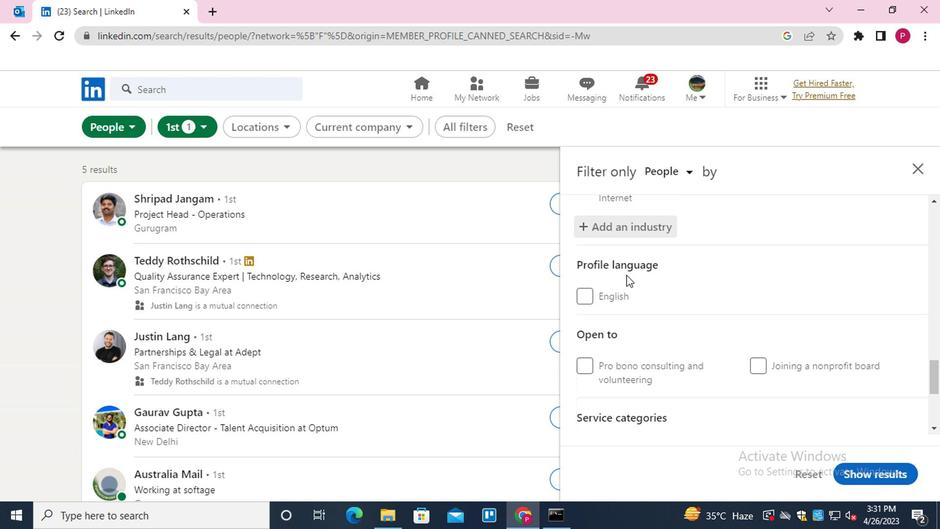 
Action: Mouse scrolled (623, 273) with delta (0, 0)
Screenshot: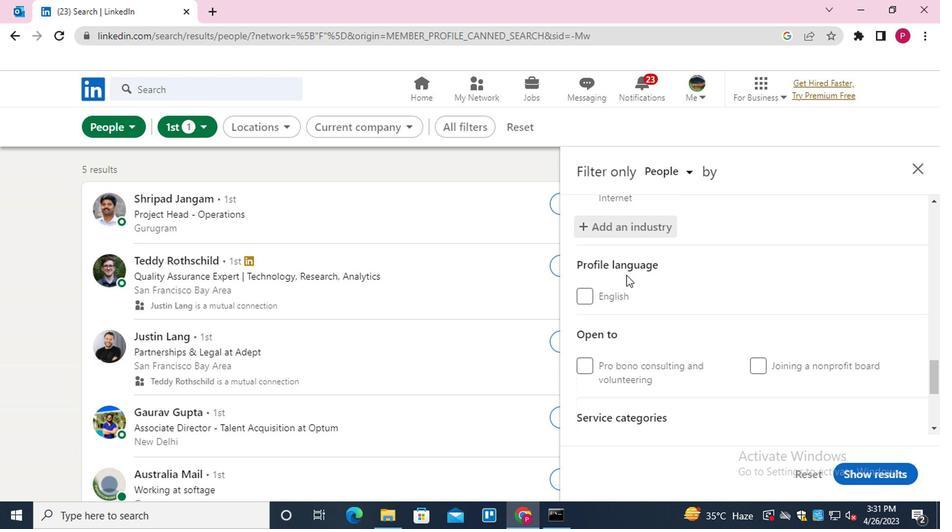 
Action: Mouse moved to (623, 274)
Screenshot: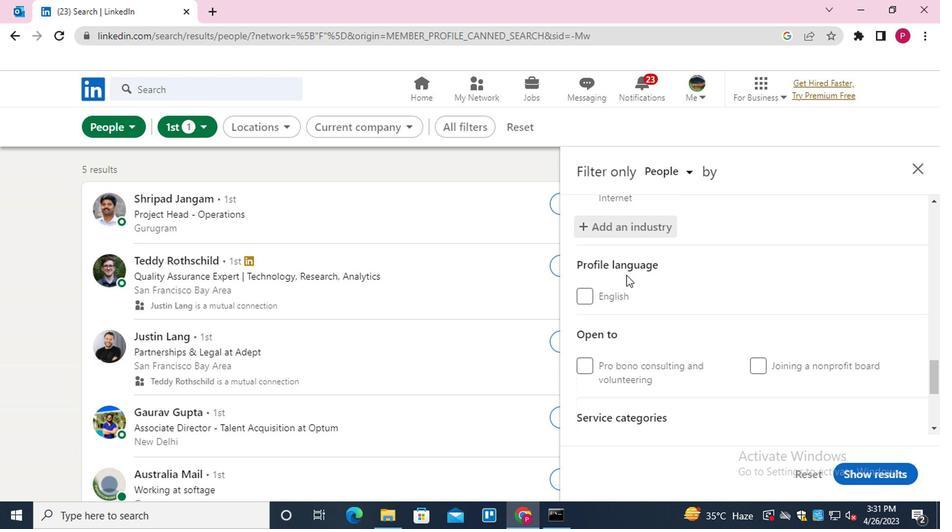 
Action: Mouse scrolled (623, 273) with delta (0, 0)
Screenshot: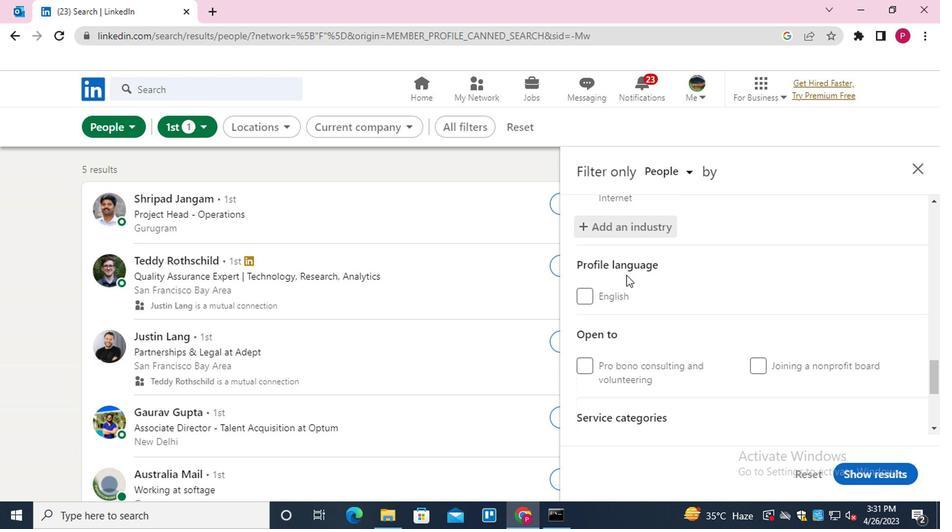 
Action: Mouse moved to (621, 313)
Screenshot: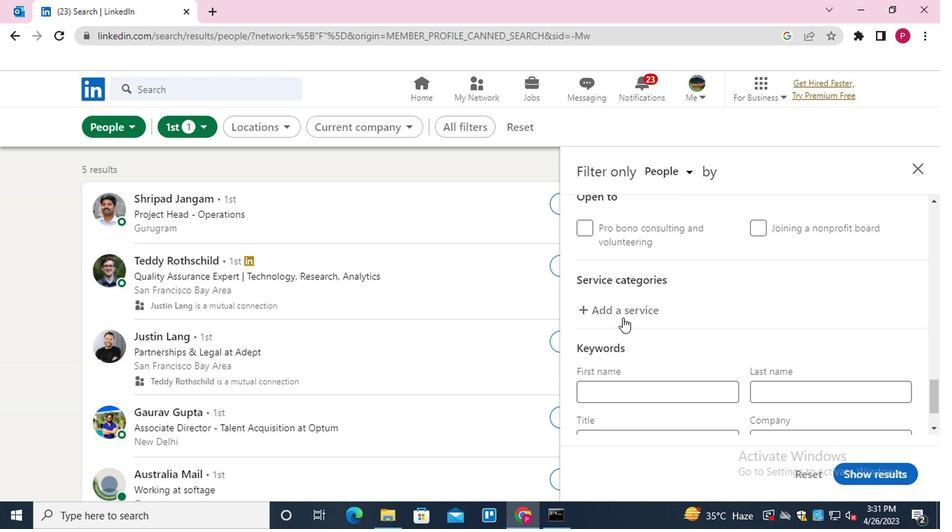 
Action: Mouse pressed left at (621, 313)
Screenshot: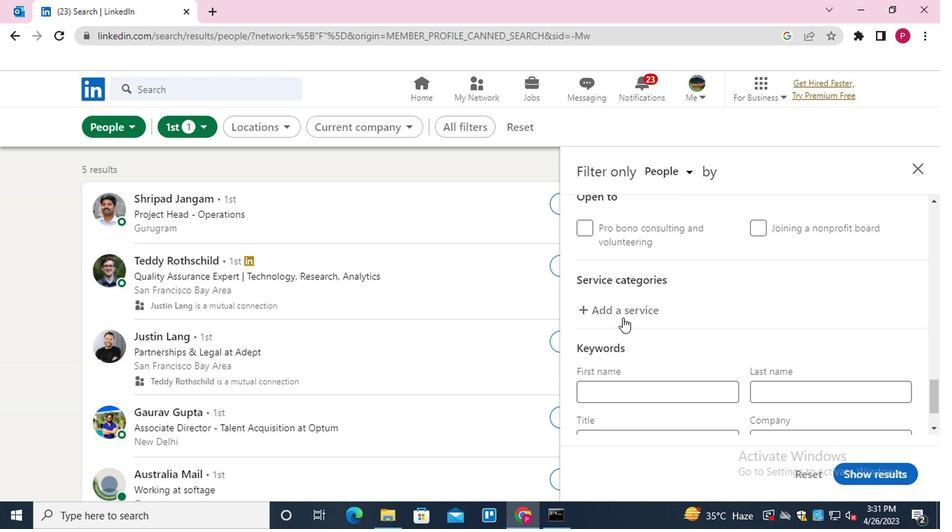 
Action: Key pressed <Key.shift><Key.shift><Key.shift><Key.shift><Key.shift><Key.shift><Key.shift><Key.shift><Key.shift><Key.shift><Key.shift><Key.shift><Key.shift><Key.shift><Key.shift><Key.shift><Key.shift><Key.shift>LEAD<Key.down><Key.down><Key.enter>
Screenshot: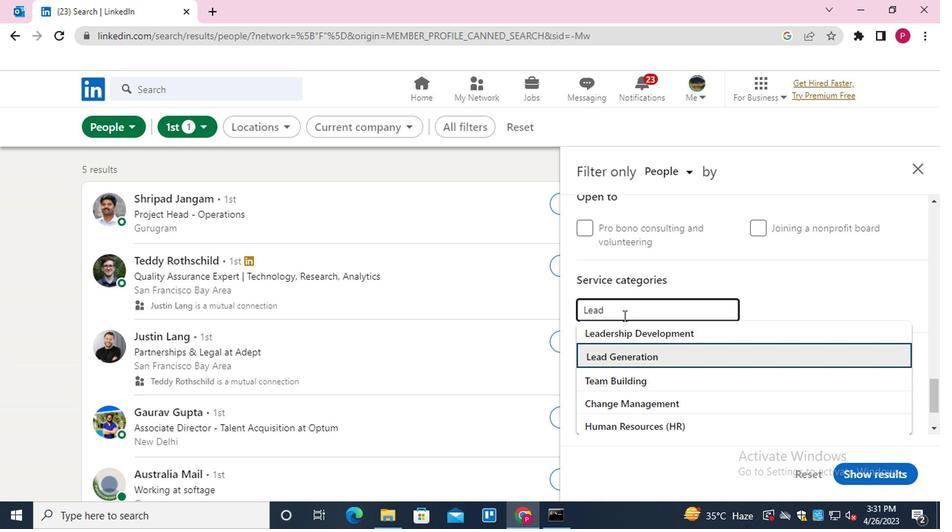 
Action: Mouse moved to (625, 310)
Screenshot: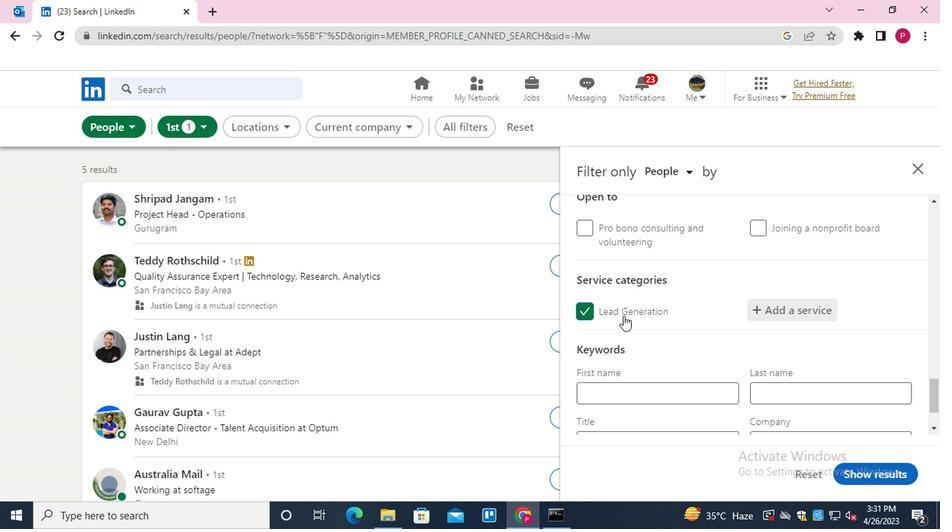 
Action: Mouse scrolled (625, 309) with delta (0, 0)
Screenshot: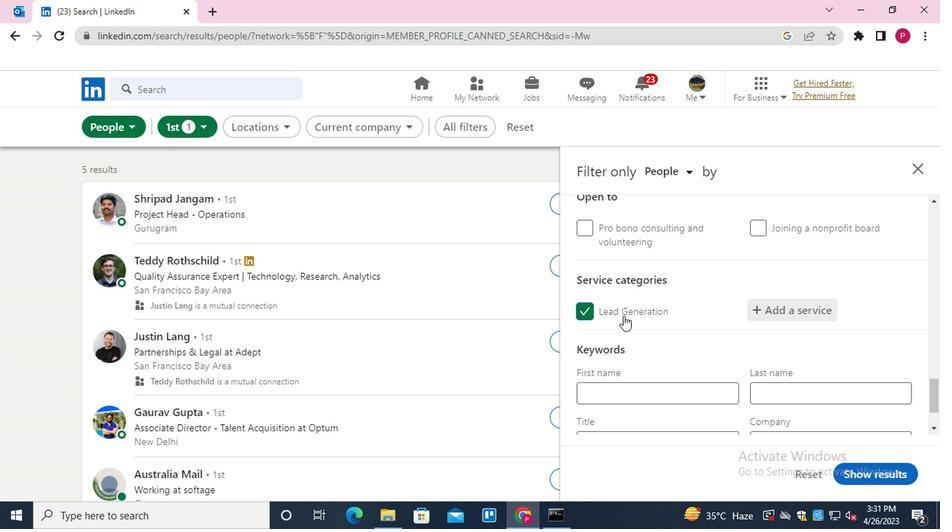 
Action: Mouse scrolled (625, 309) with delta (0, 0)
Screenshot: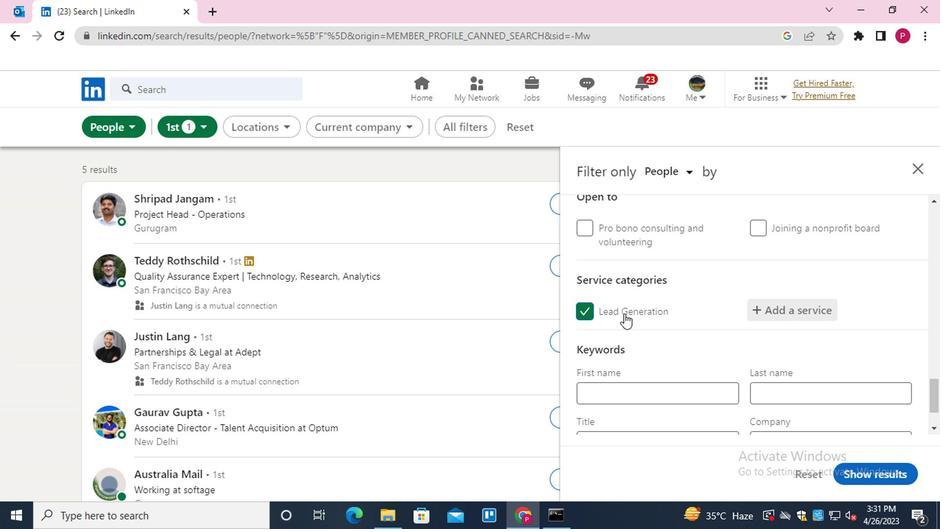 
Action: Mouse scrolled (625, 309) with delta (0, 0)
Screenshot: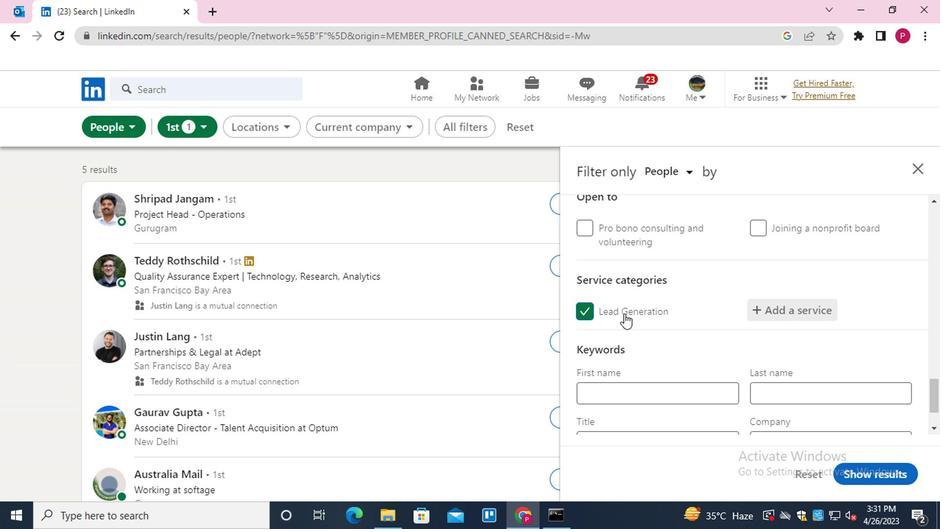 
Action: Mouse scrolled (625, 309) with delta (0, 0)
Screenshot: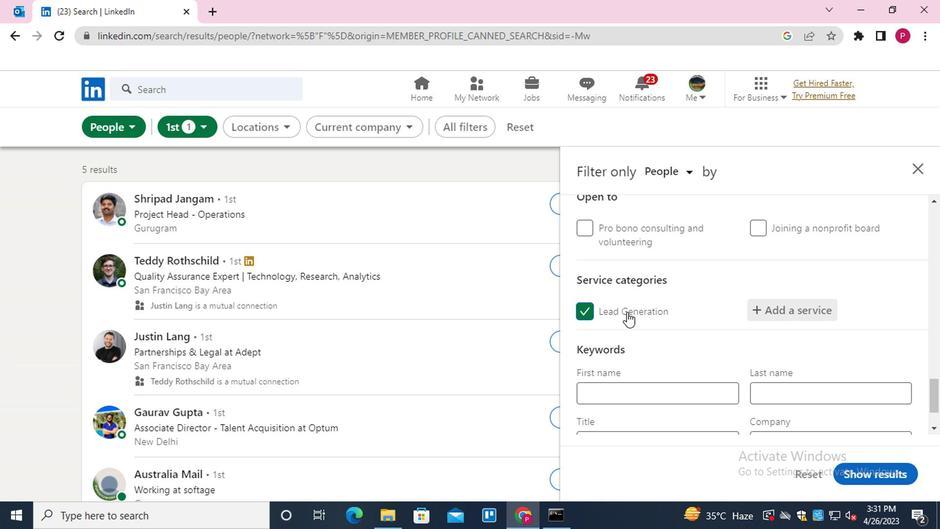 
Action: Mouse moved to (657, 365)
Screenshot: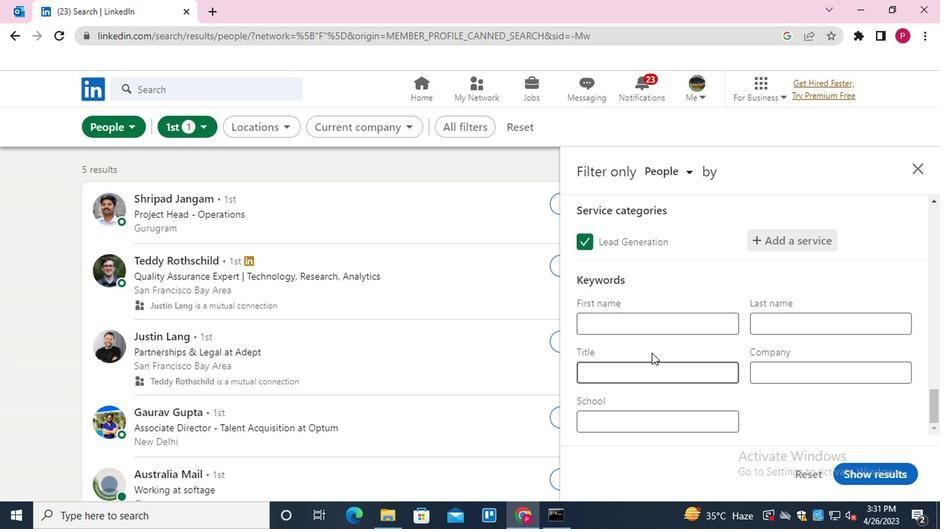 
Action: Mouse pressed left at (657, 365)
Screenshot: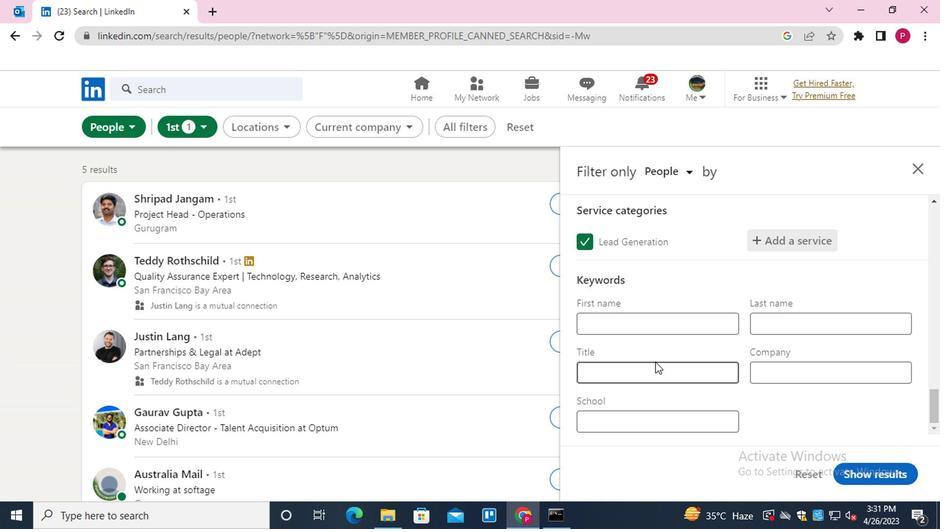 
Action: Mouse moved to (658, 365)
Screenshot: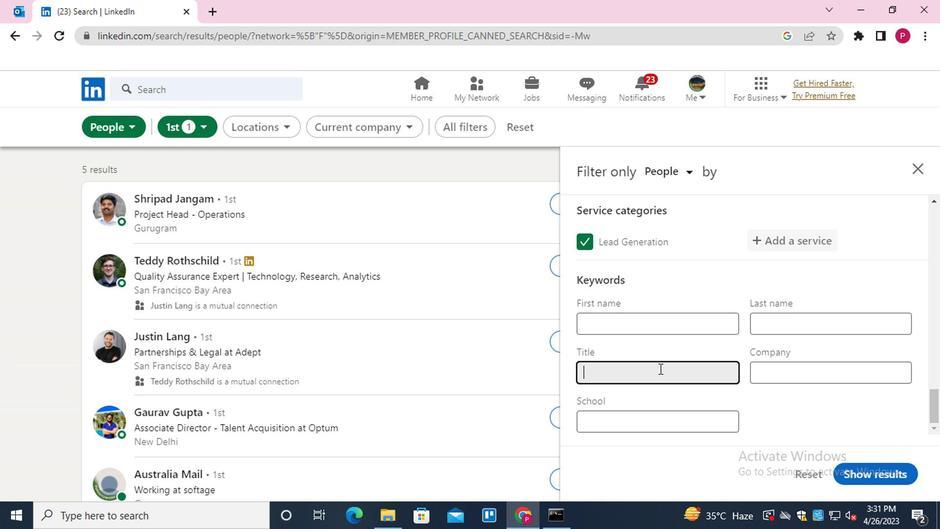 
Action: Key pressed <Key.shift>TRAVEL<Key.space><Key.shift>AGEB<Key.backspace>NT
Screenshot: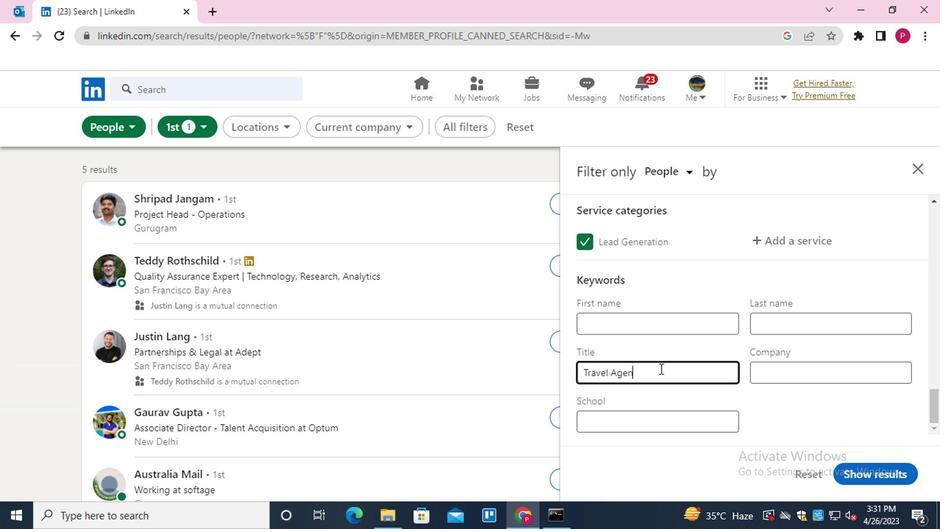 
Action: Mouse moved to (869, 462)
Screenshot: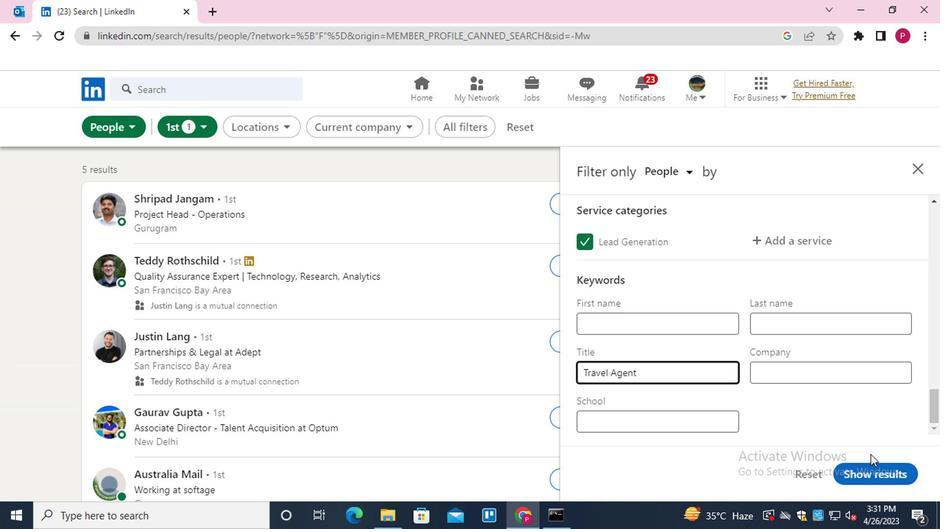 
Action: Mouse pressed left at (869, 462)
Screenshot: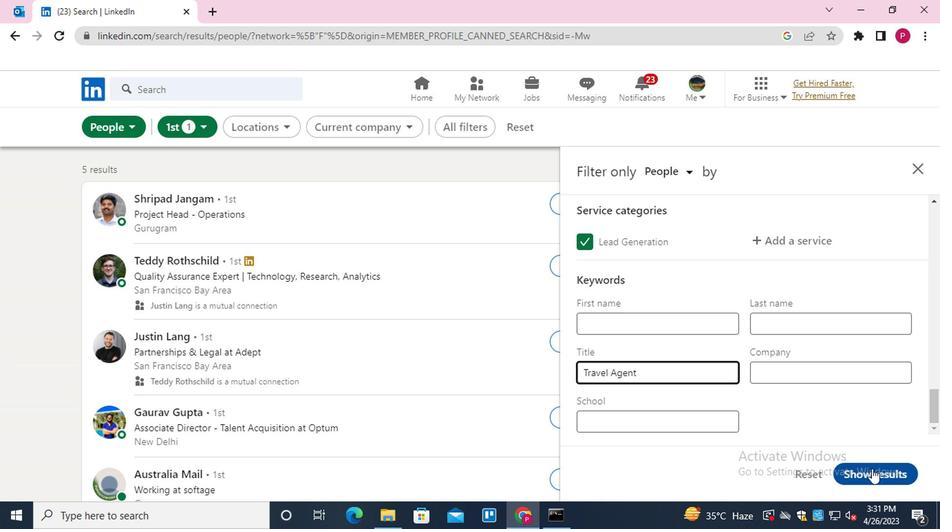 
Action: Mouse moved to (517, 429)
Screenshot: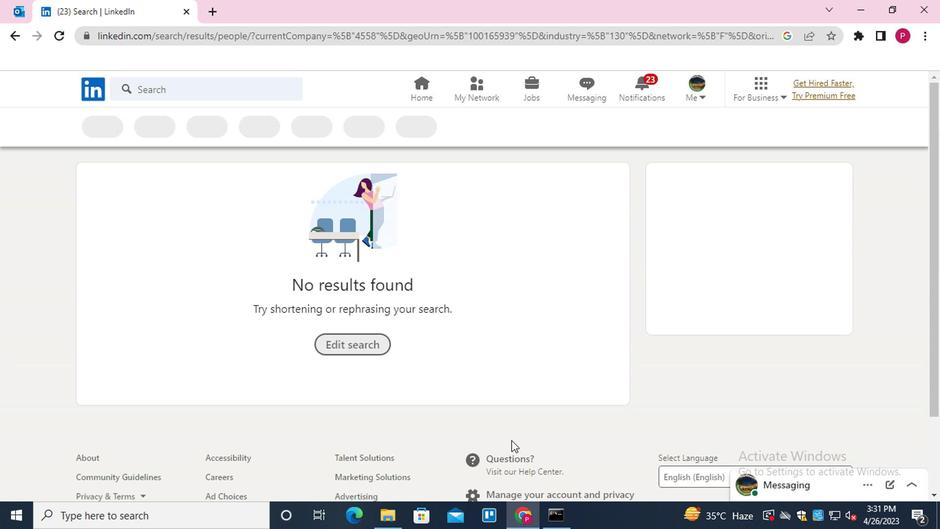 
